 Task: Add Attachment from "Attach a link" to Card Card0000000156 in Board Board0000000039 in Workspace WS0000000013 in Trello. Add Cover Red to Card Card0000000156 in Board Board0000000039 in Workspace WS0000000013 in Trello. Add "Join Card" Button Button0000000156  to Card Card0000000156 in Board Board0000000039 in Workspace WS0000000013 in Trello. Add Description DS0000000156 to Card Card0000000156 in Board Board0000000039 in Workspace WS0000000013 in Trello. Add Comment CM0000000156 to Card Card0000000156 in Board Board0000000039 in Workspace WS0000000013 in Trello
Action: Mouse moved to (712, 328)
Screenshot: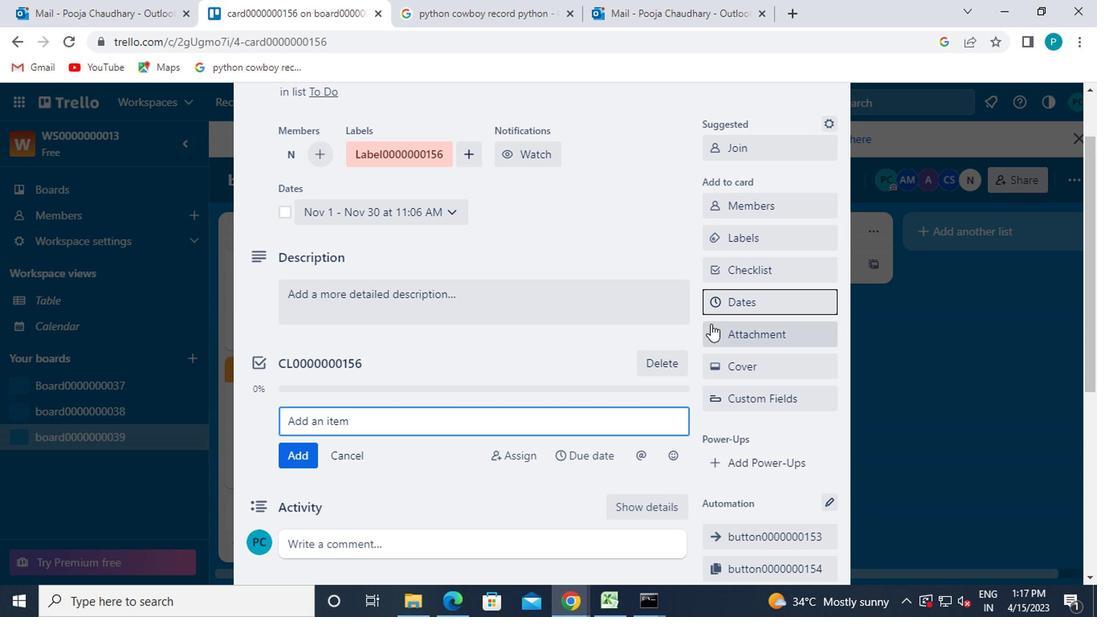 
Action: Mouse pressed left at (712, 328)
Screenshot: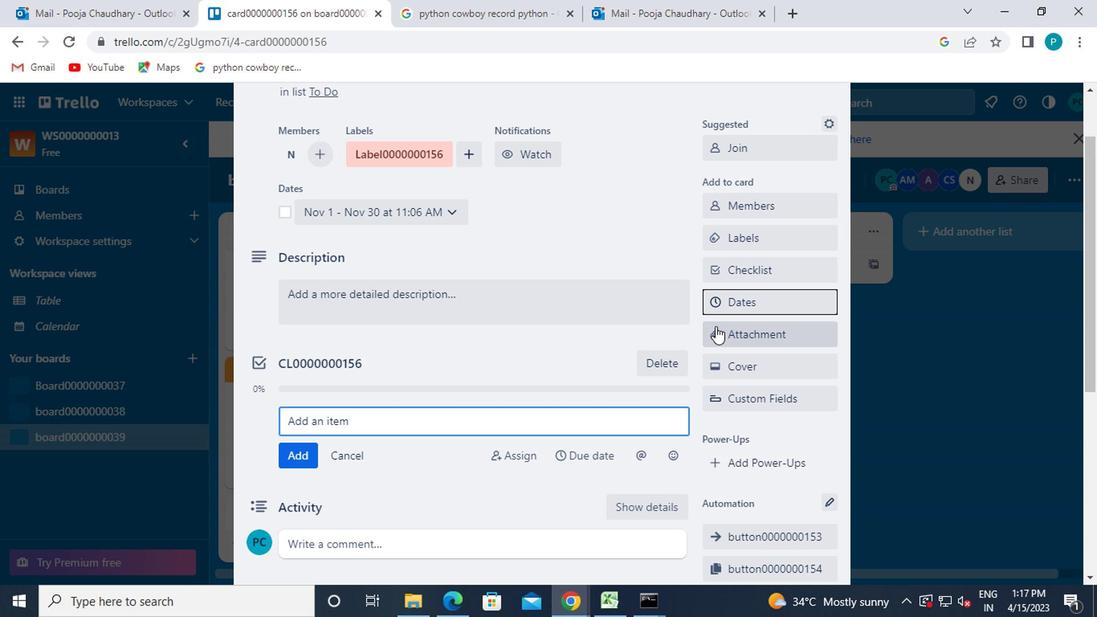 
Action: Mouse moved to (517, 16)
Screenshot: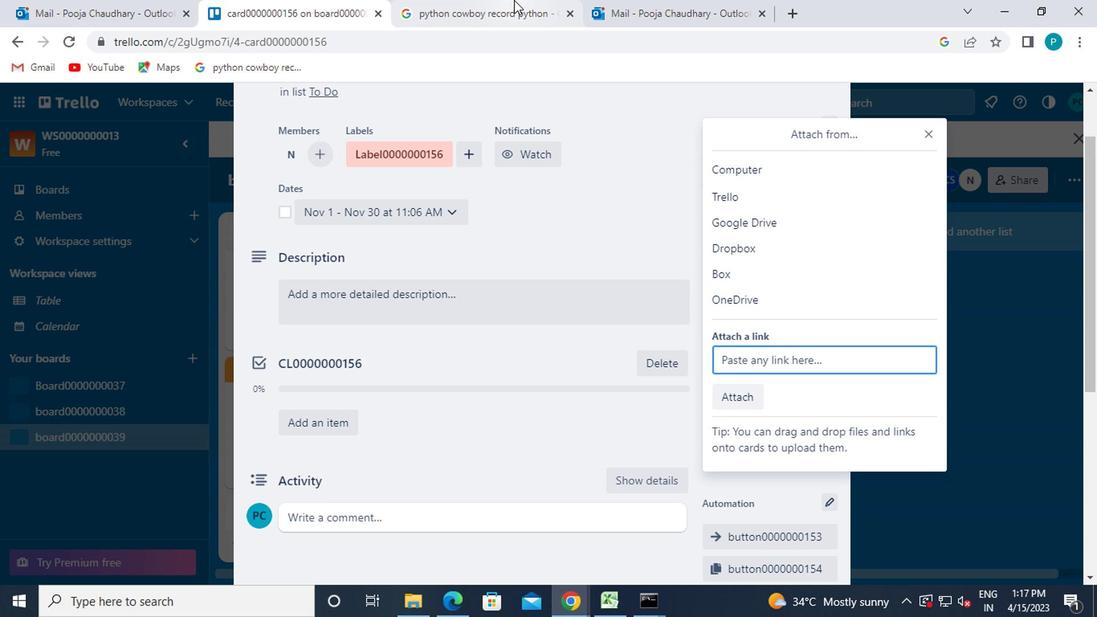
Action: Mouse pressed left at (517, 16)
Screenshot: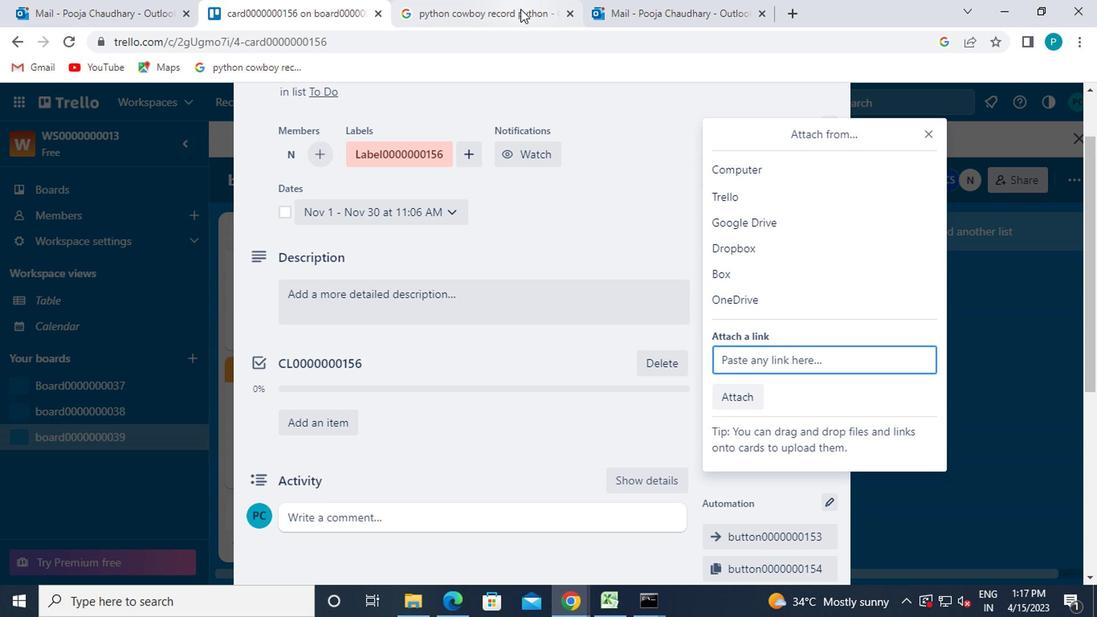 
Action: Mouse moved to (510, 28)
Screenshot: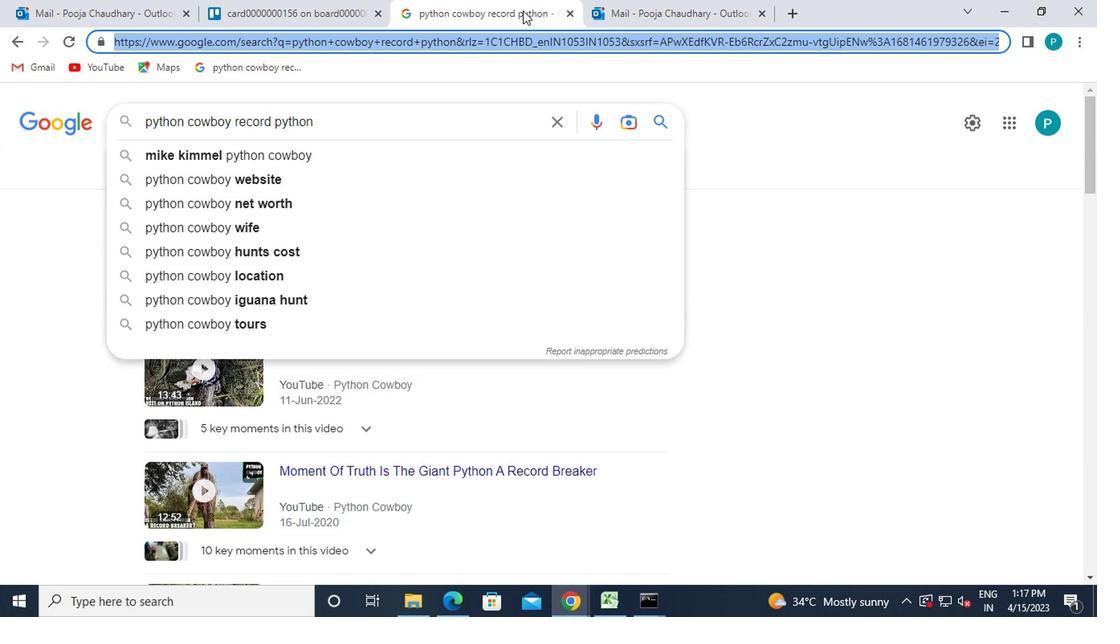 
Action: Key pressed ctrl+C
Screenshot: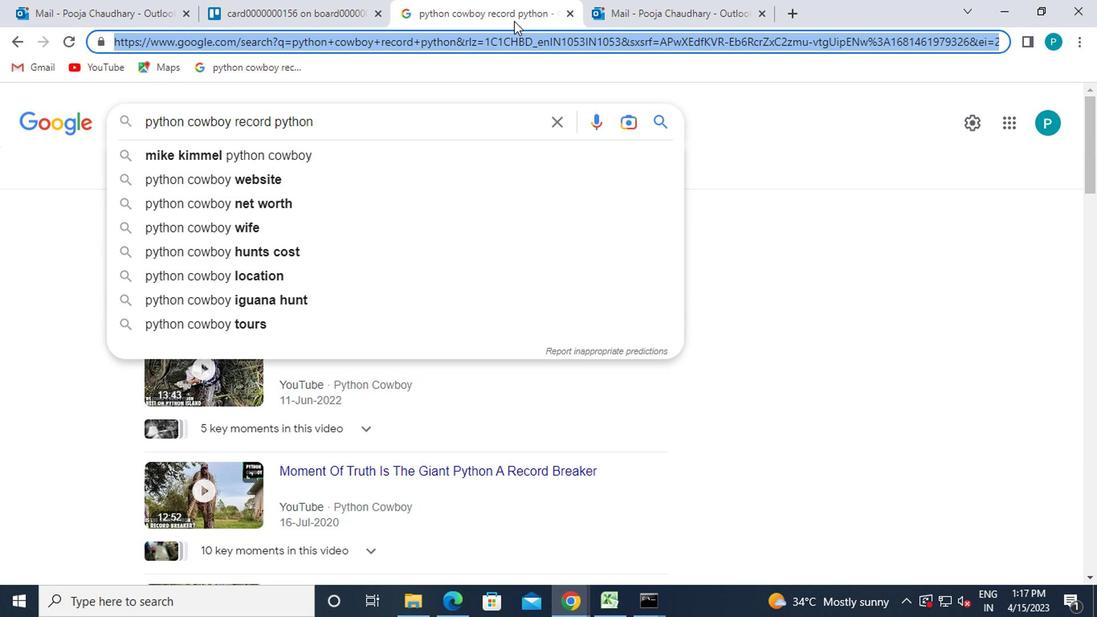 
Action: Mouse moved to (313, 20)
Screenshot: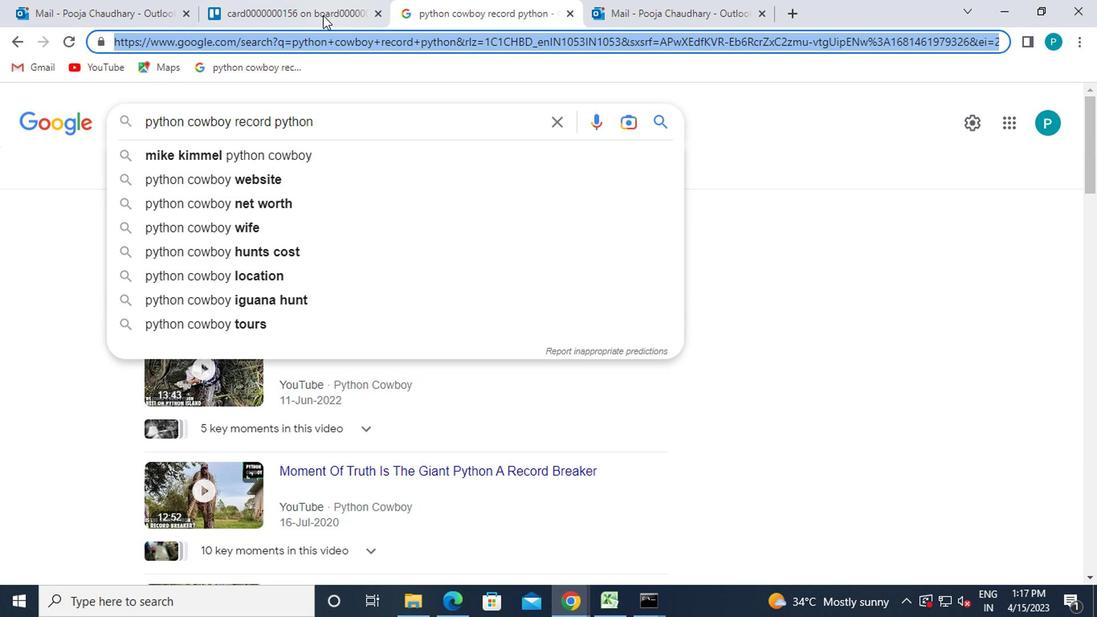 
Action: Mouse pressed left at (313, 20)
Screenshot: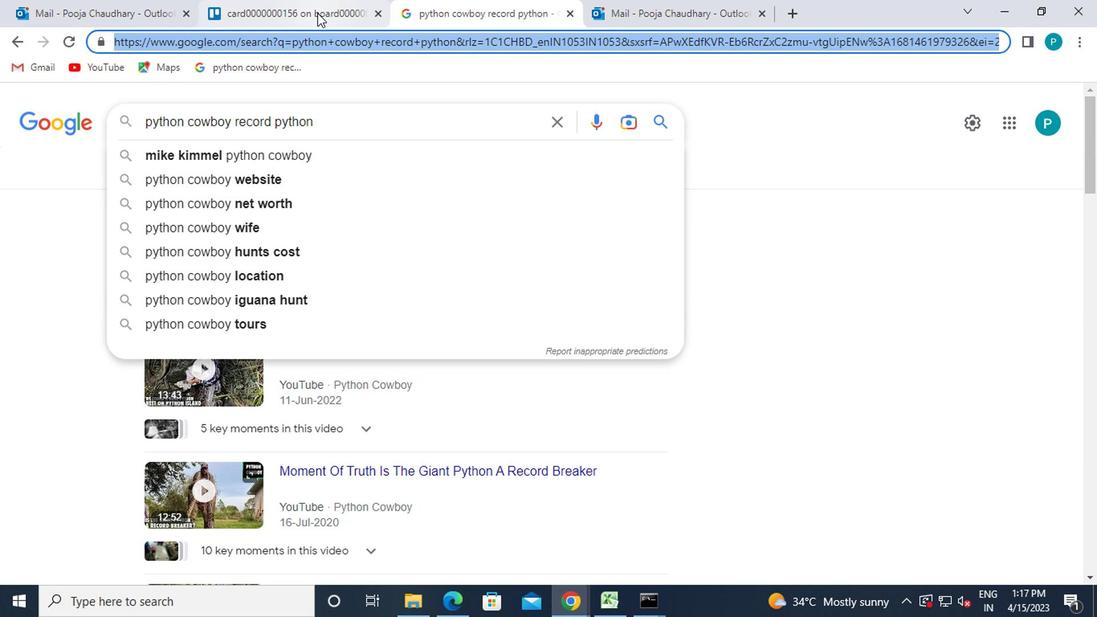 
Action: Mouse moved to (788, 362)
Screenshot: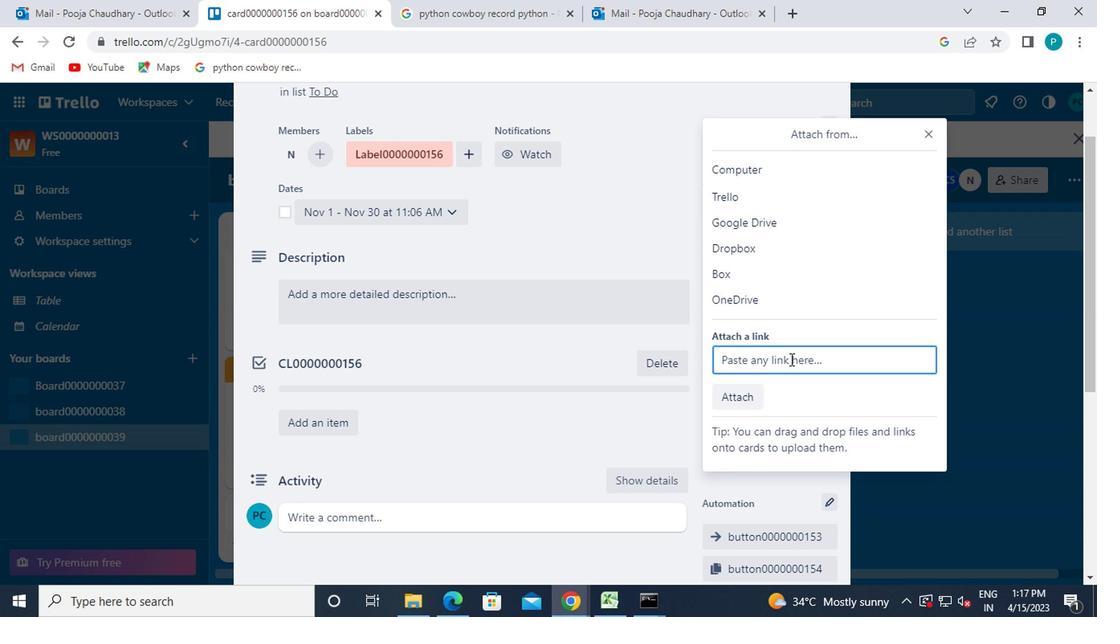 
Action: Mouse pressed left at (788, 362)
Screenshot: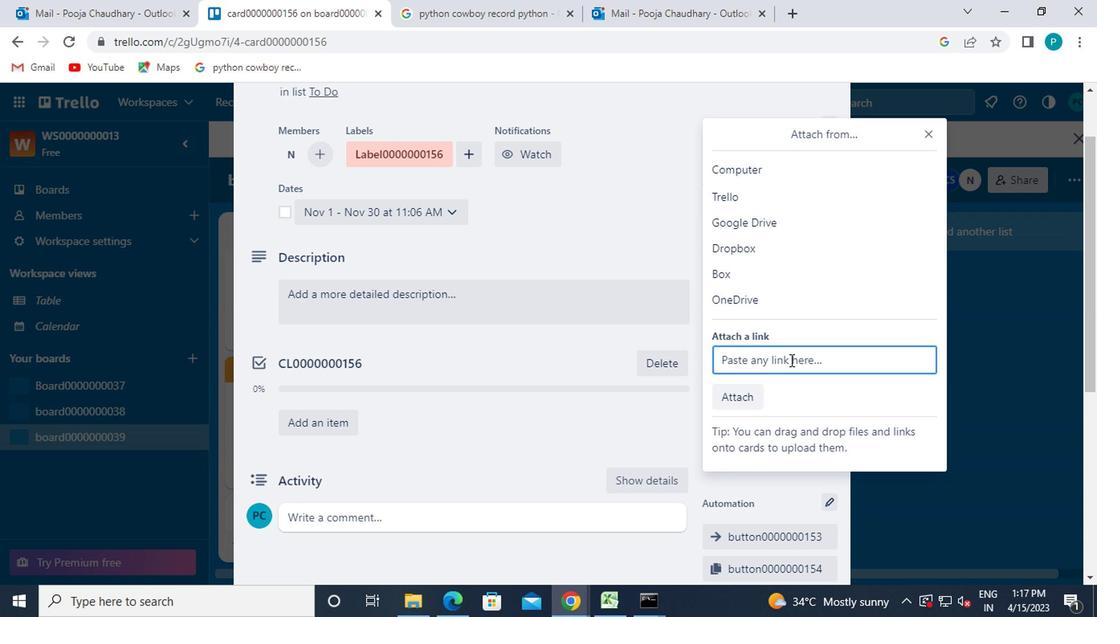 
Action: Mouse moved to (788, 362)
Screenshot: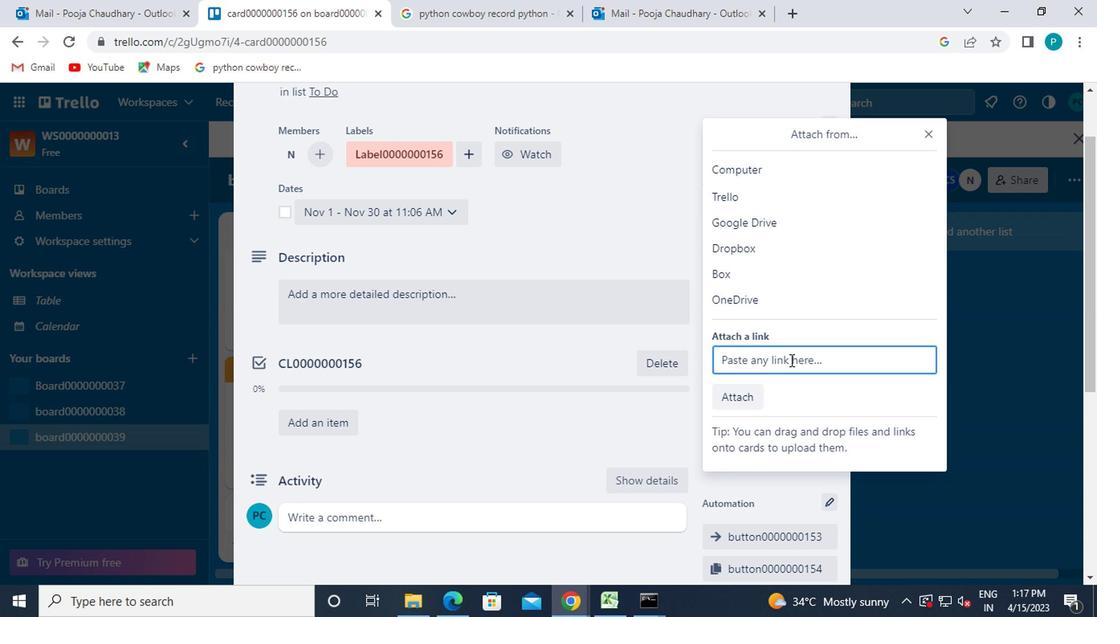 
Action: Key pressed ctrl+V
Screenshot: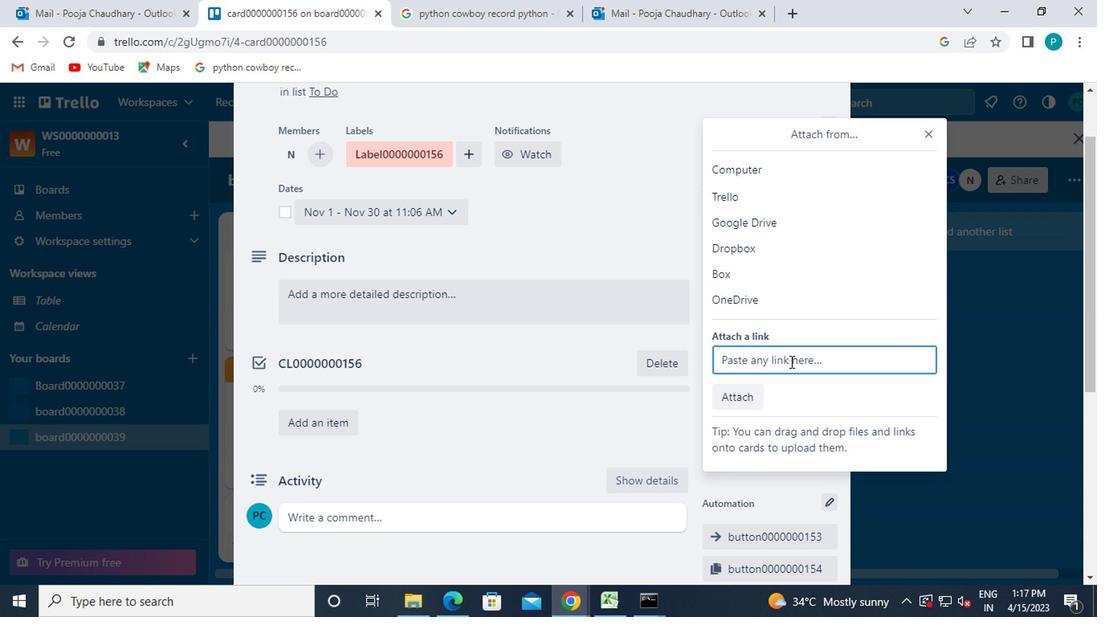 
Action: Mouse moved to (755, 455)
Screenshot: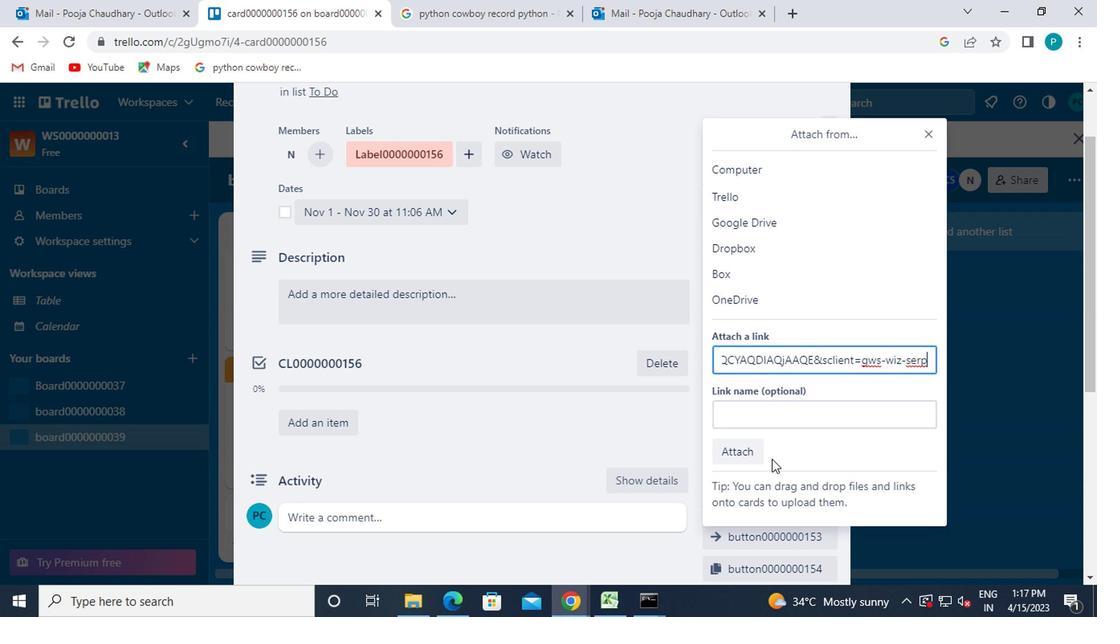 
Action: Mouse pressed left at (755, 455)
Screenshot: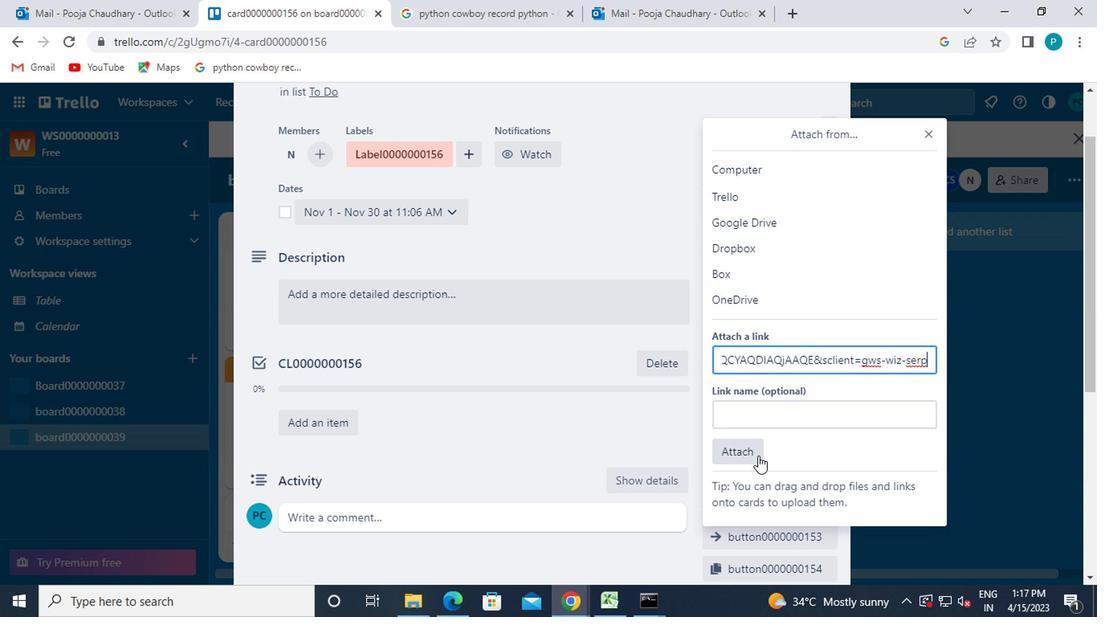 
Action: Mouse moved to (756, 370)
Screenshot: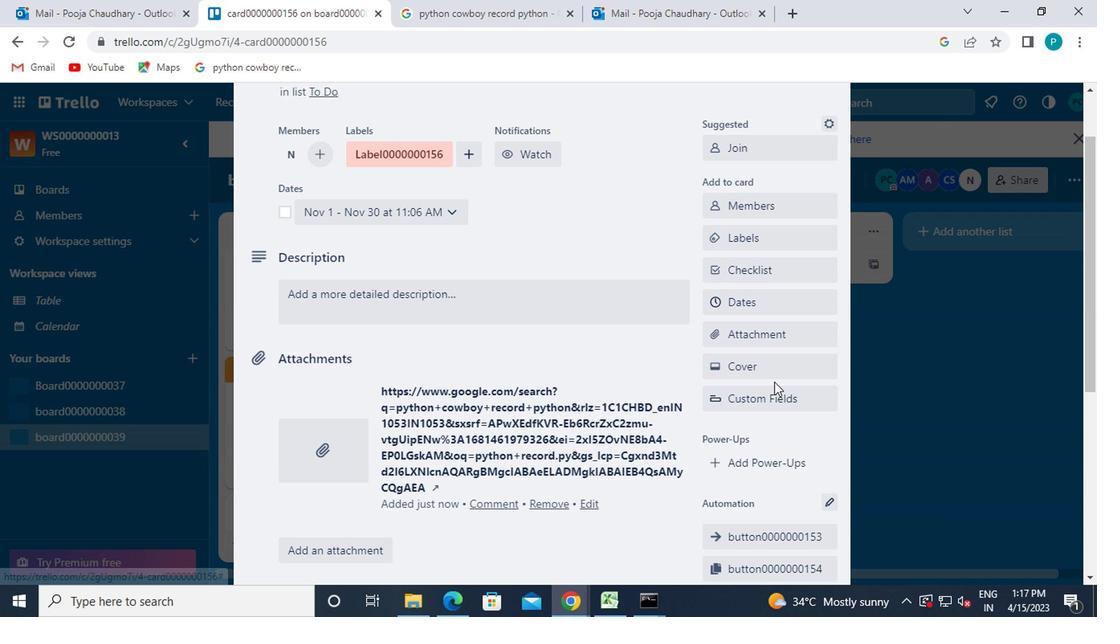 
Action: Mouse pressed left at (756, 370)
Screenshot: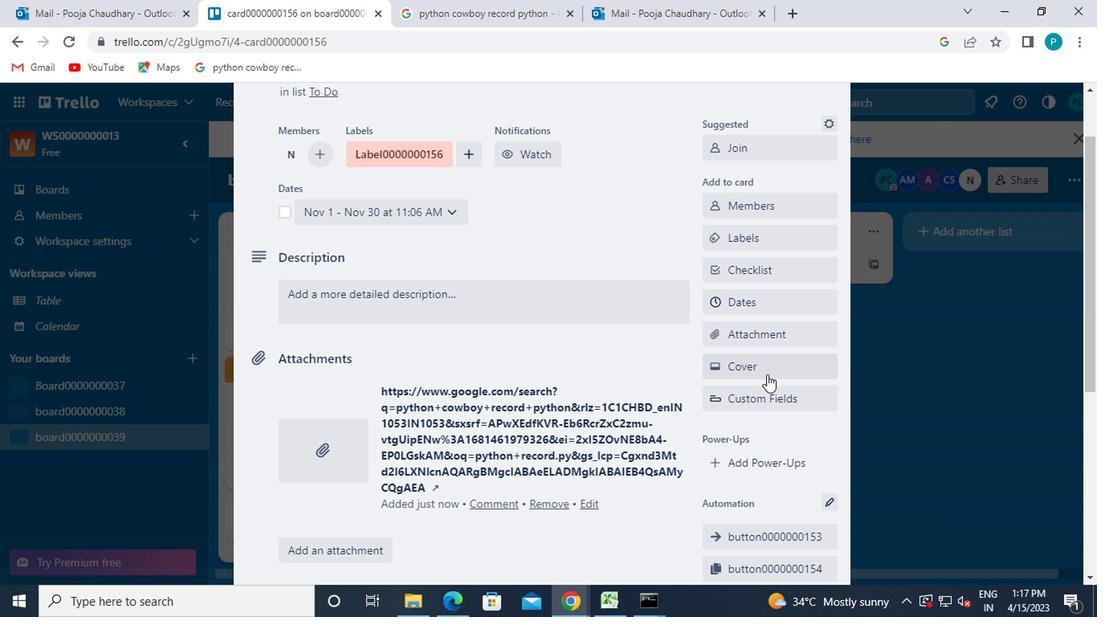 
Action: Mouse moved to (850, 284)
Screenshot: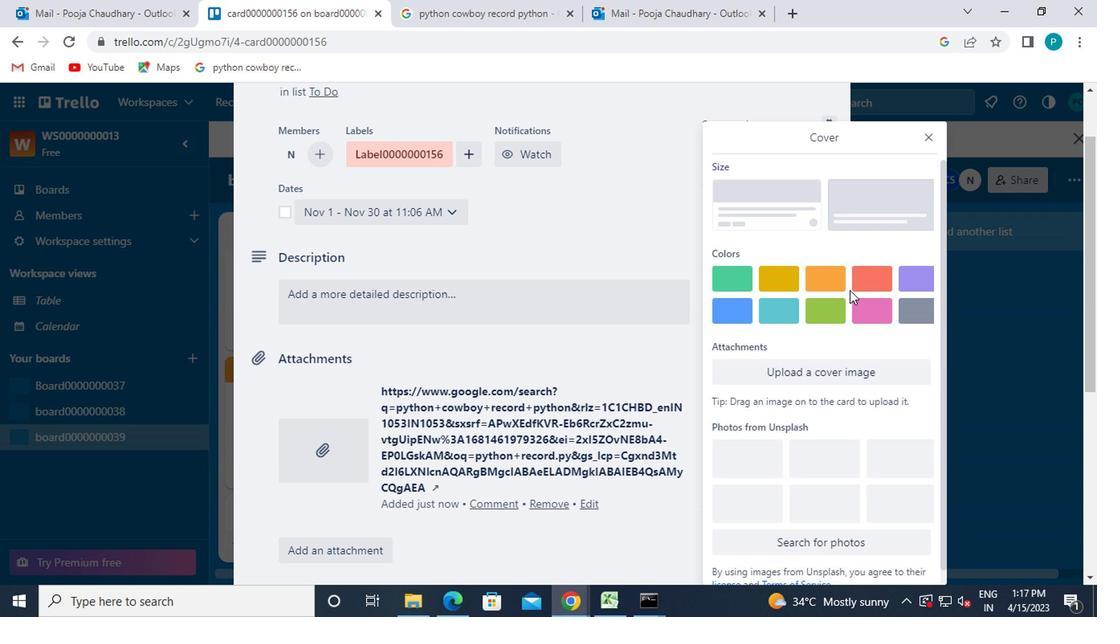 
Action: Mouse pressed left at (850, 284)
Screenshot: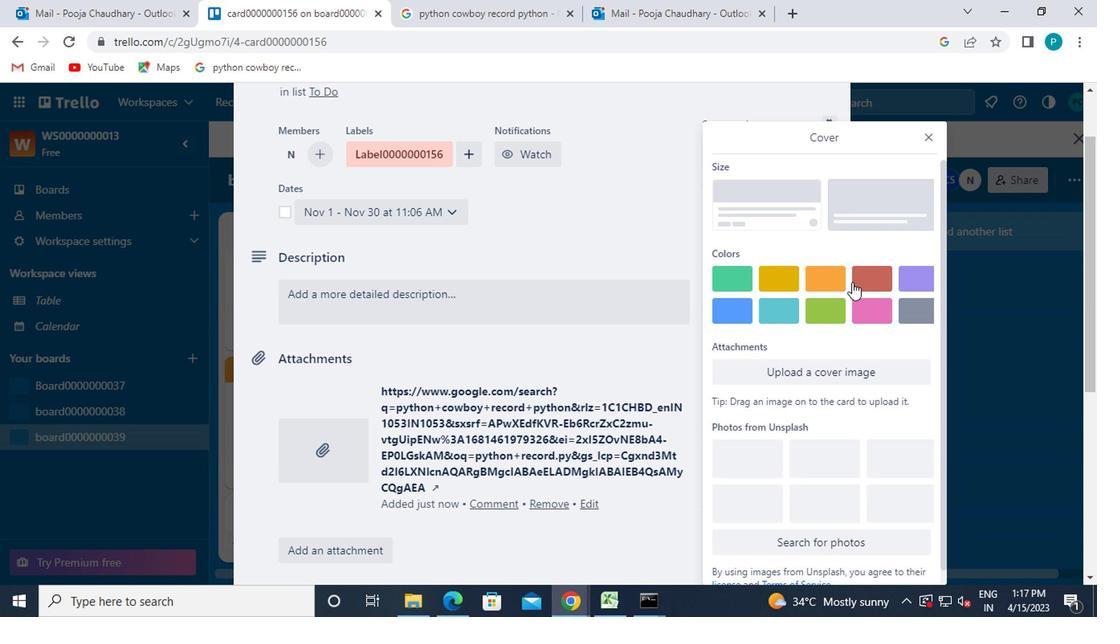 
Action: Mouse moved to (923, 143)
Screenshot: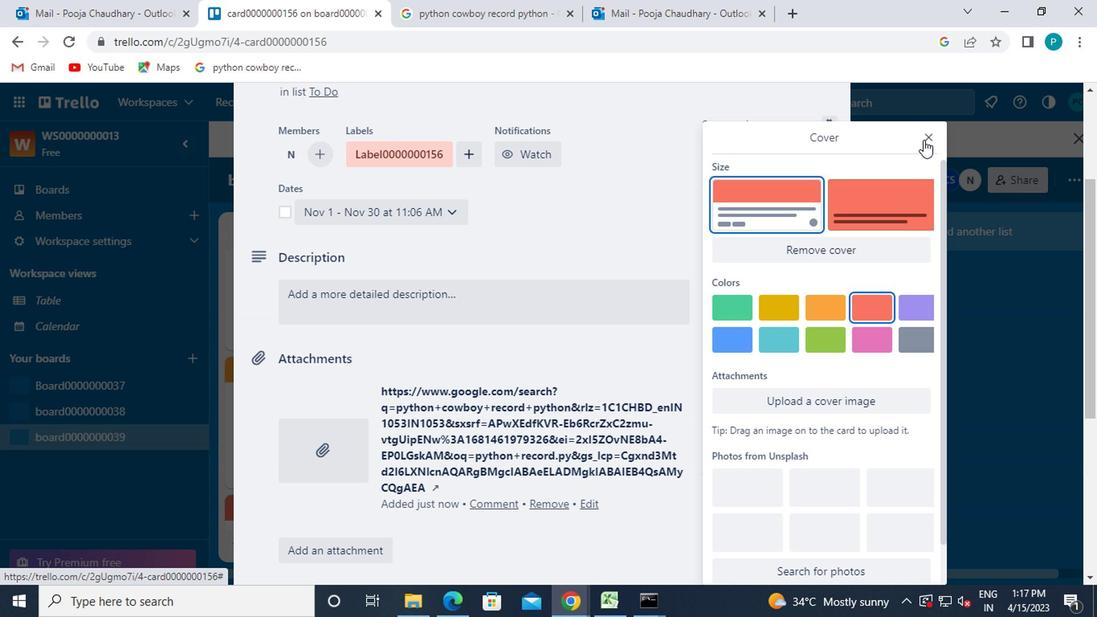 
Action: Mouse pressed left at (923, 143)
Screenshot: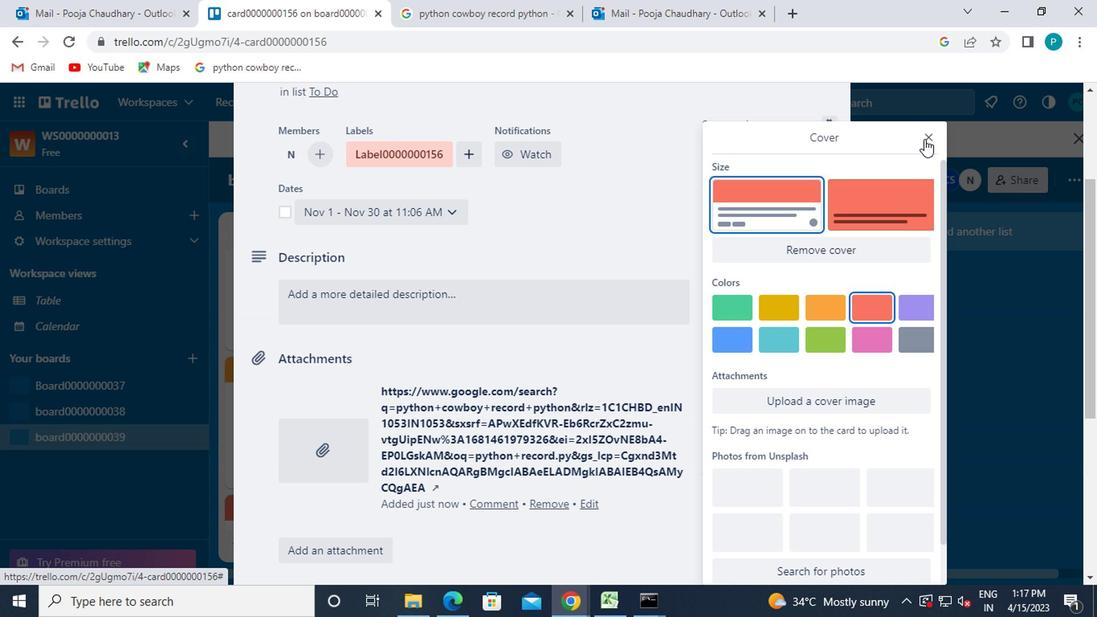 
Action: Mouse moved to (770, 460)
Screenshot: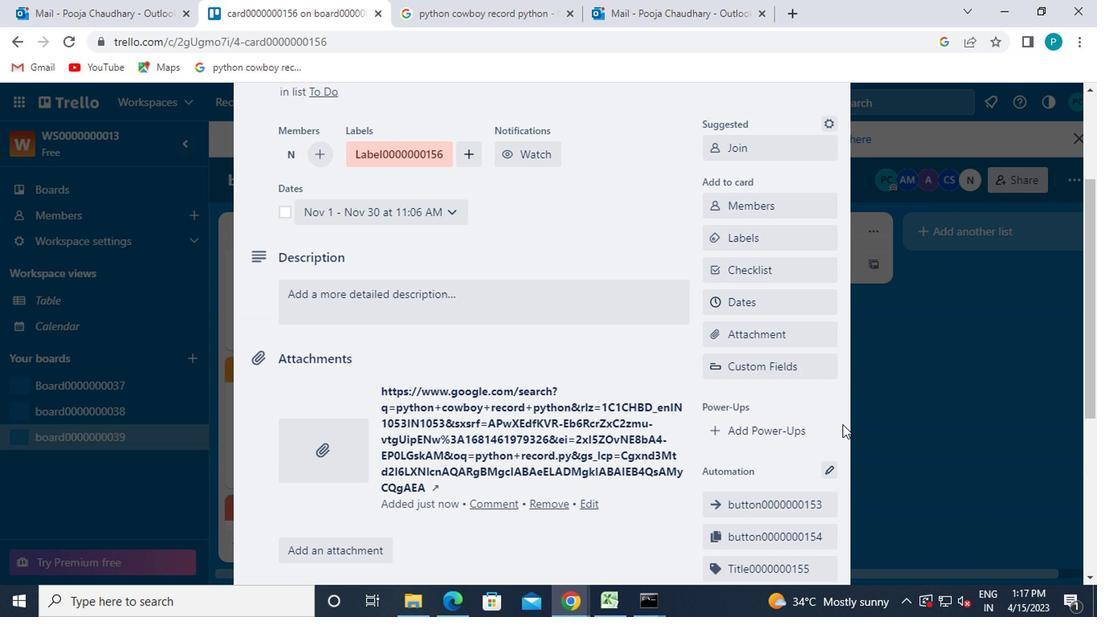 
Action: Mouse scrolled (770, 459) with delta (0, 0)
Screenshot: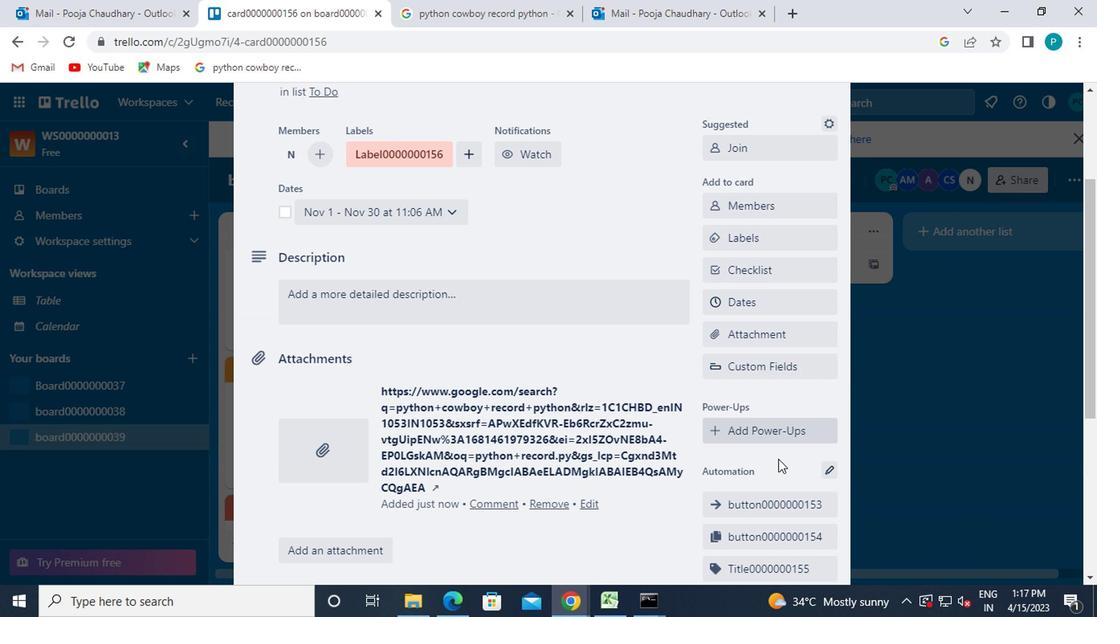 
Action: Mouse moved to (769, 474)
Screenshot: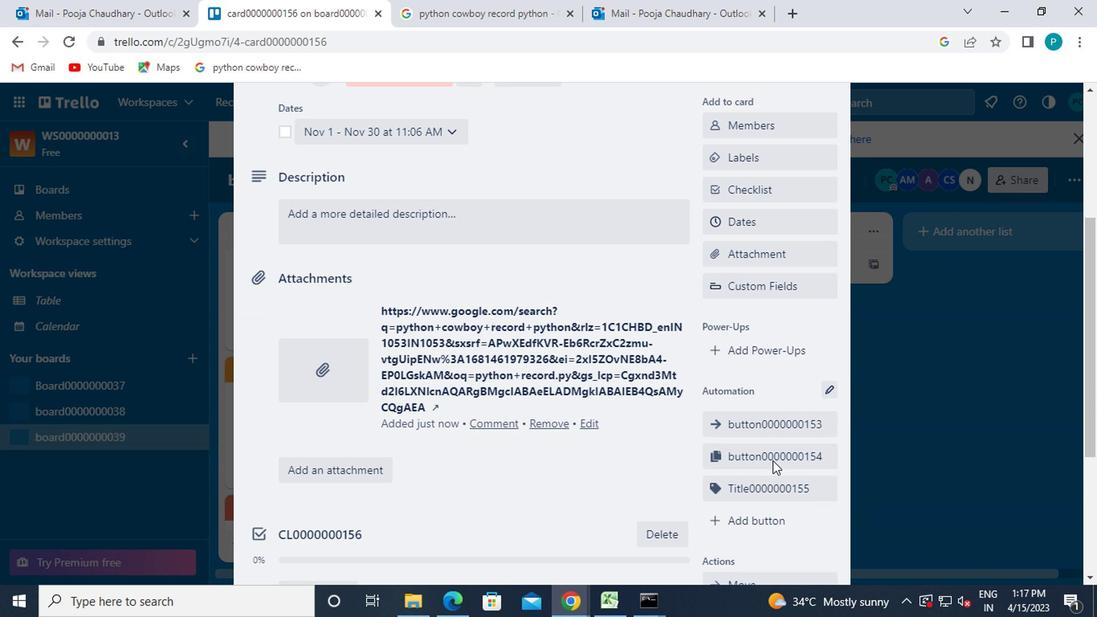 
Action: Mouse scrolled (769, 473) with delta (0, -1)
Screenshot: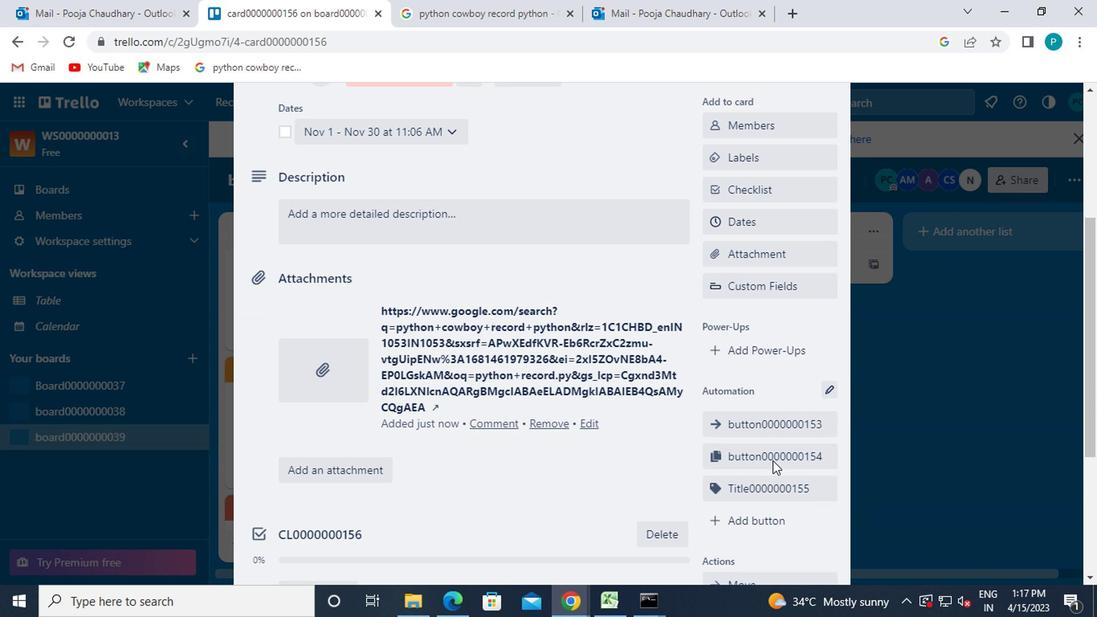 
Action: Mouse moved to (750, 431)
Screenshot: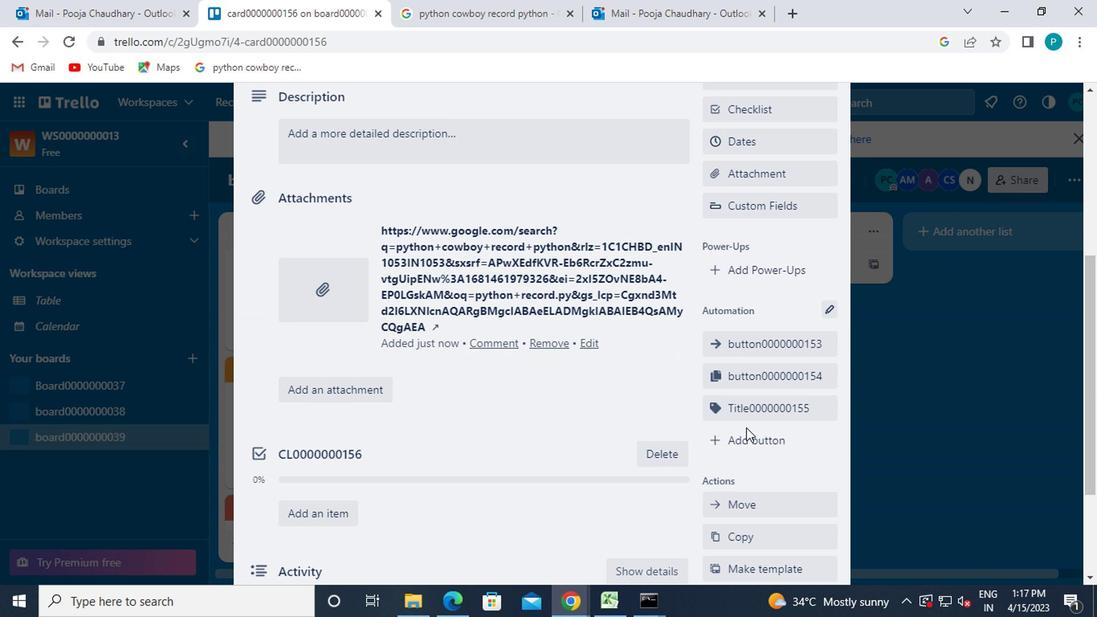 
Action: Mouse pressed left at (750, 431)
Screenshot: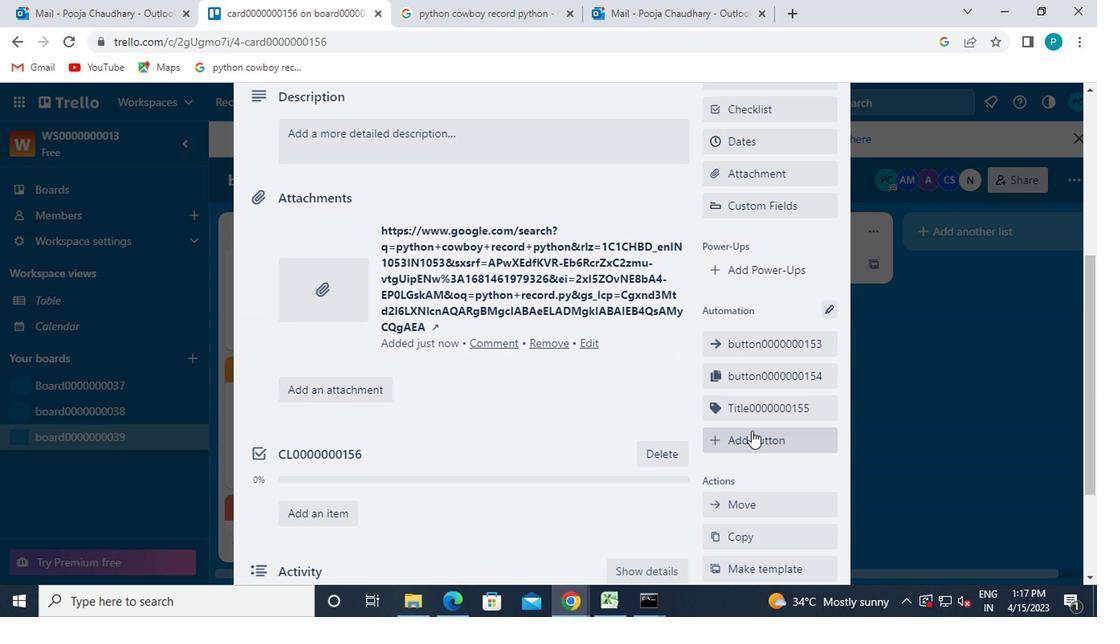 
Action: Mouse moved to (749, 315)
Screenshot: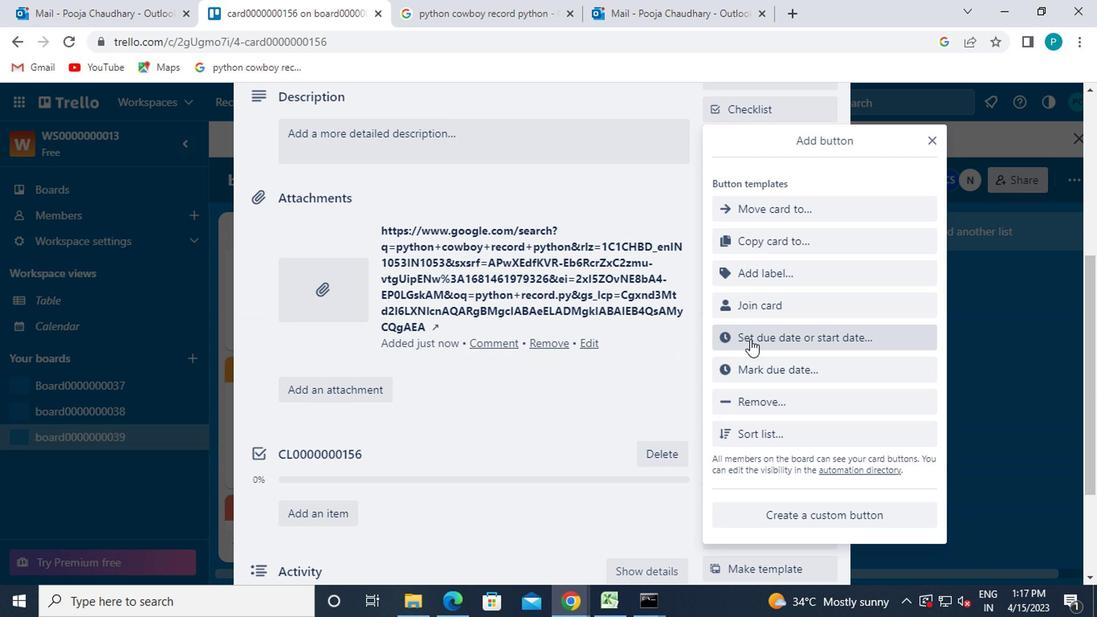
Action: Mouse pressed left at (749, 315)
Screenshot: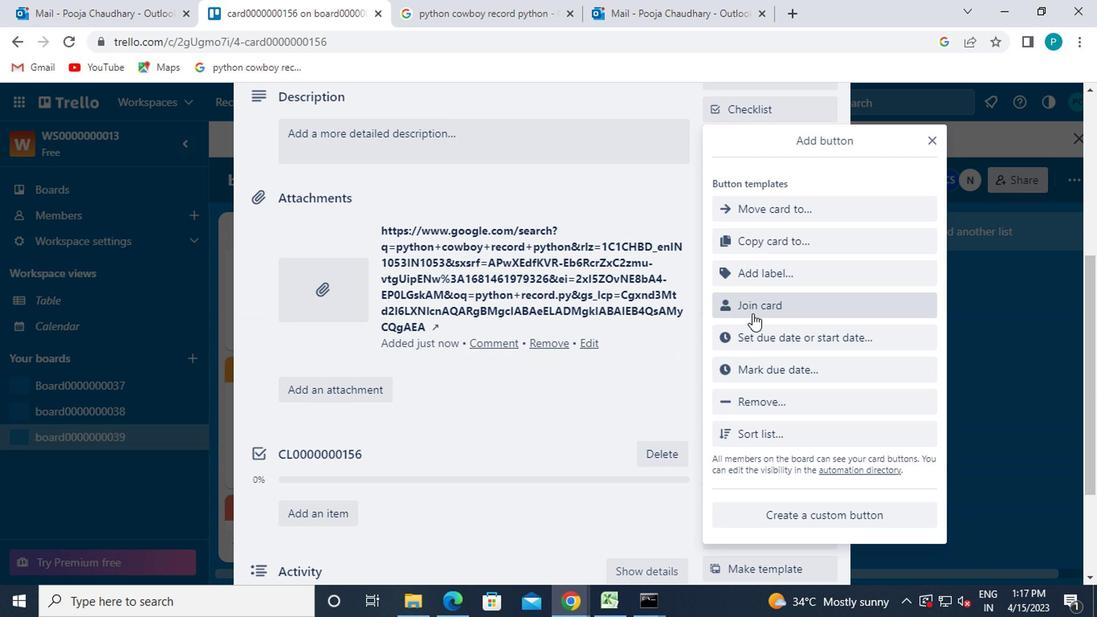 
Action: Mouse moved to (749, 314)
Screenshot: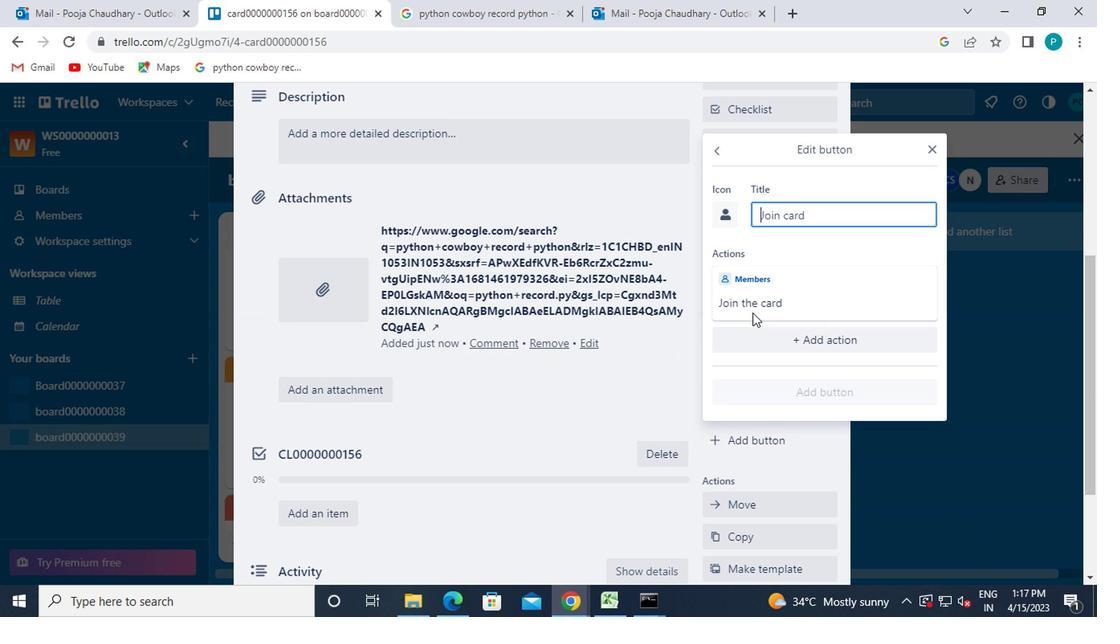 
Action: Key pressed button0000000156
Screenshot: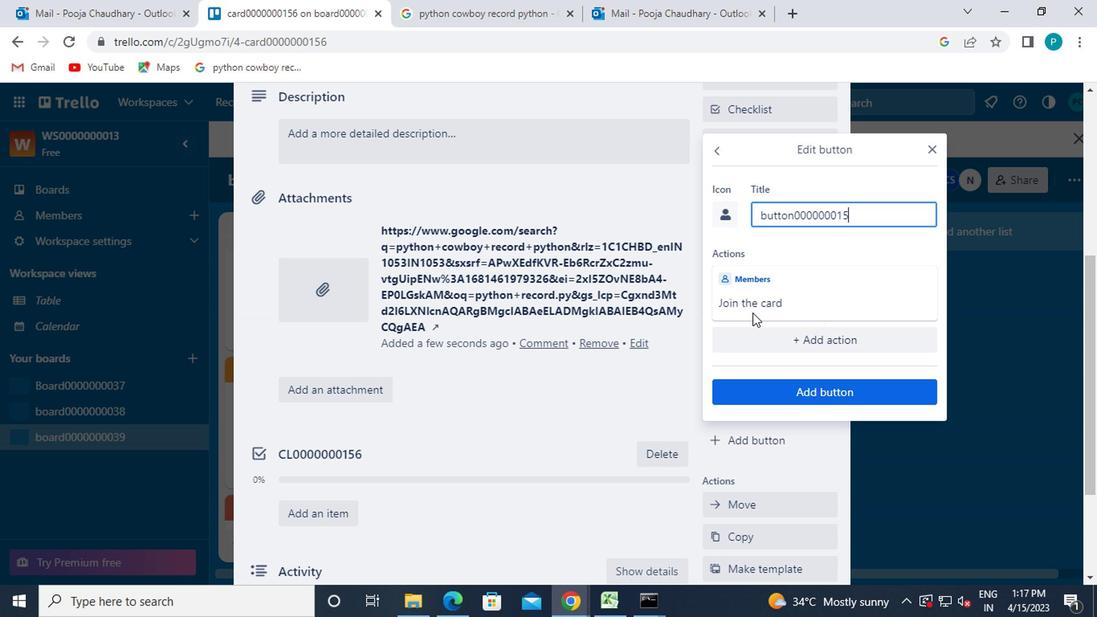 
Action: Mouse moved to (741, 393)
Screenshot: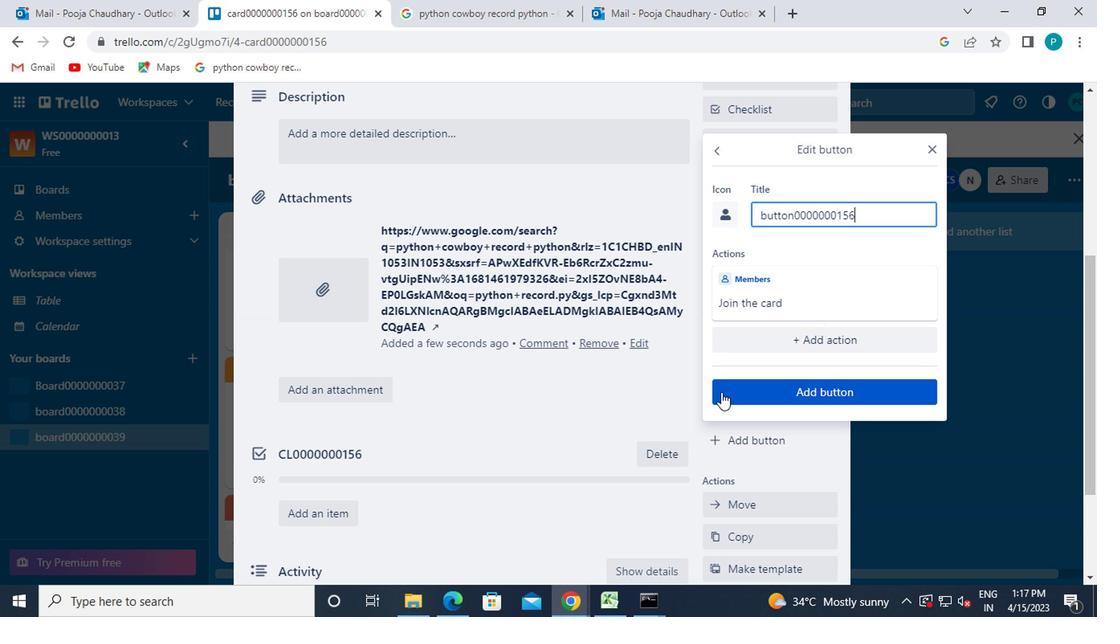 
Action: Mouse pressed left at (741, 393)
Screenshot: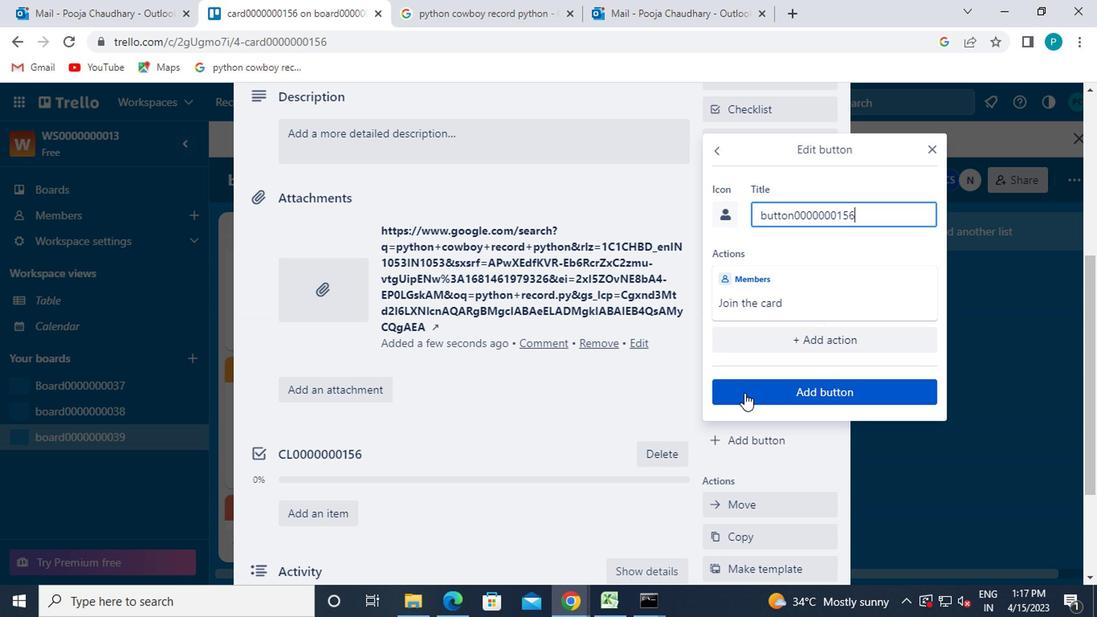 
Action: Mouse moved to (568, 381)
Screenshot: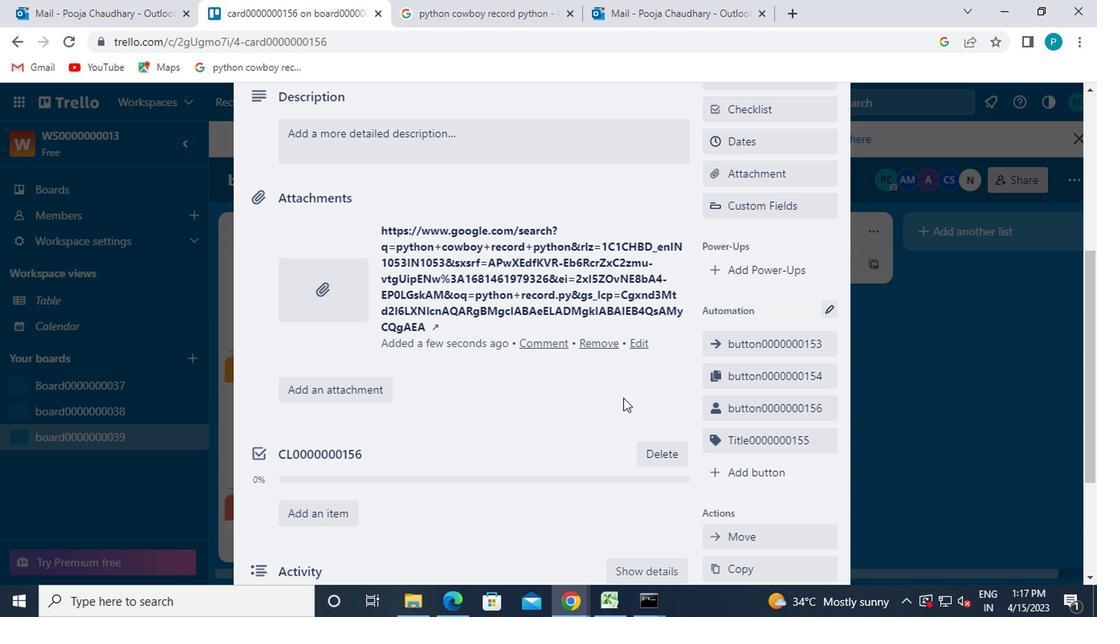 
Action: Mouse scrolled (568, 382) with delta (0, 1)
Screenshot: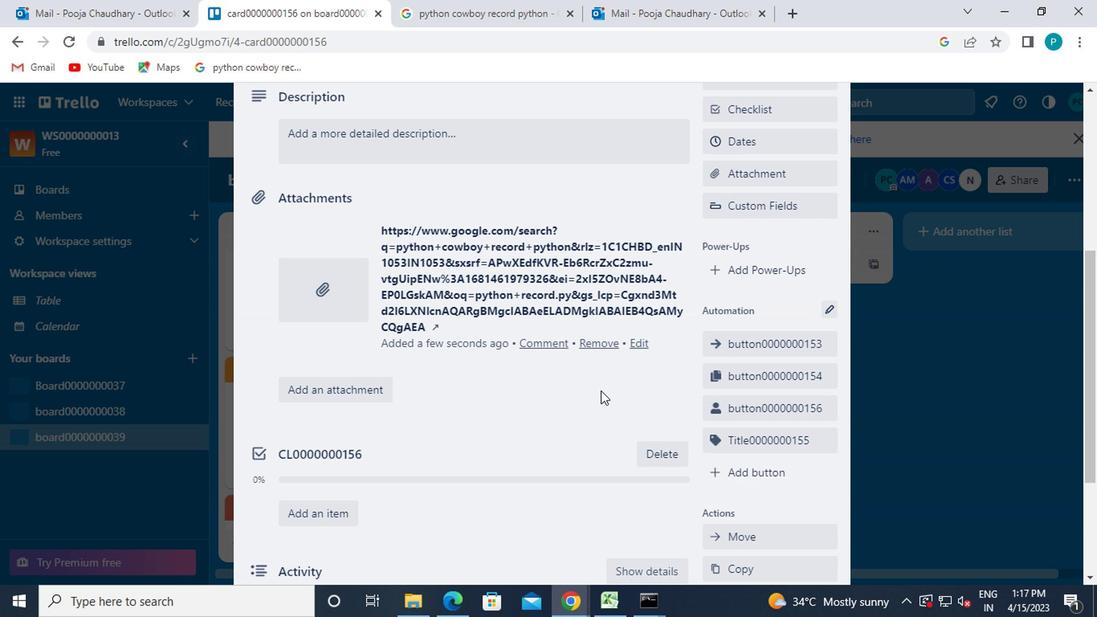 
Action: Mouse moved to (568, 381)
Screenshot: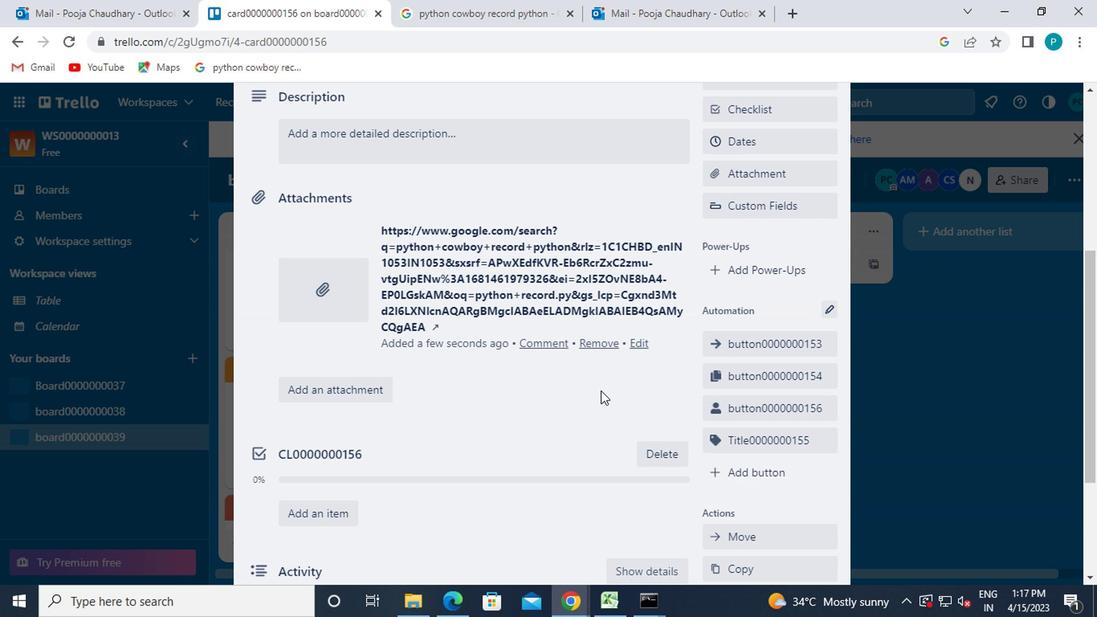 
Action: Mouse scrolled (568, 382) with delta (0, 1)
Screenshot: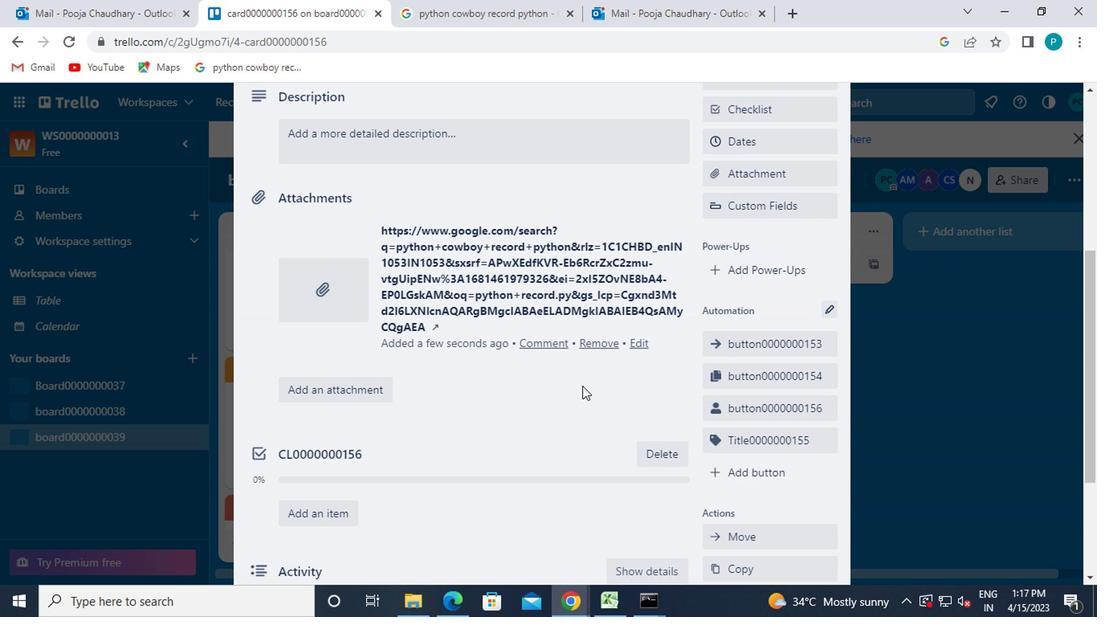 
Action: Mouse moved to (529, 368)
Screenshot: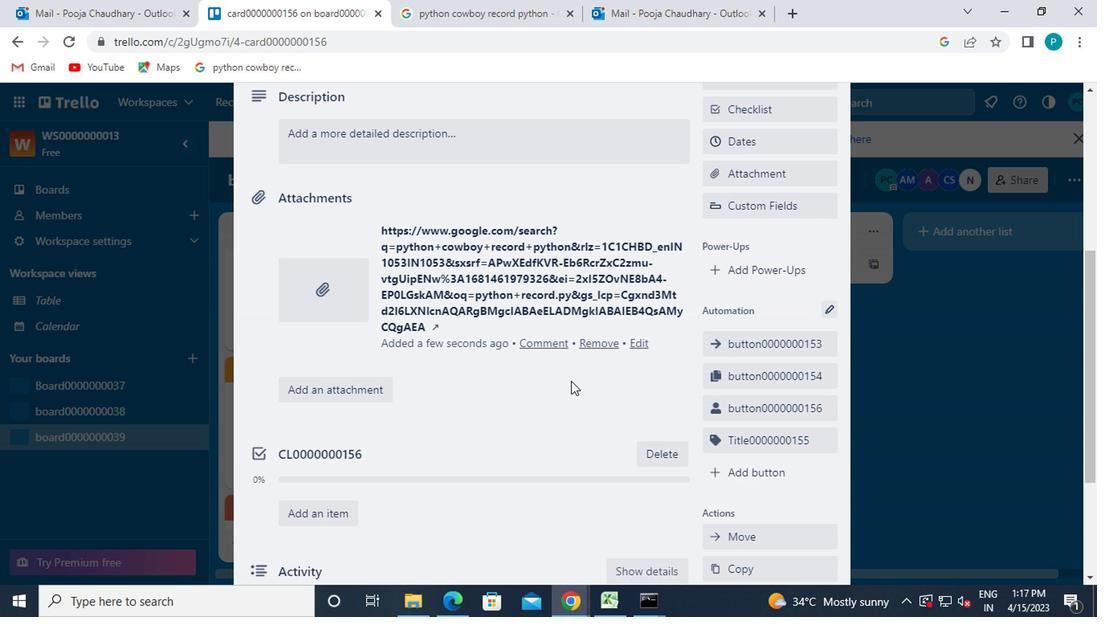 
Action: Mouse scrolled (529, 369) with delta (0, 0)
Screenshot: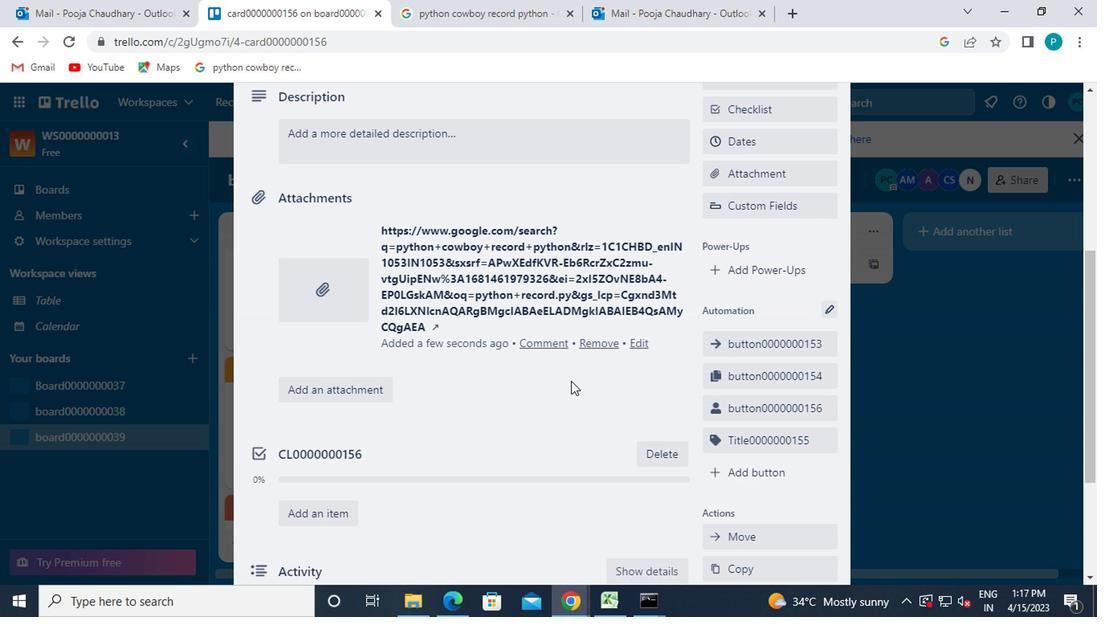 
Action: Mouse moved to (490, 377)
Screenshot: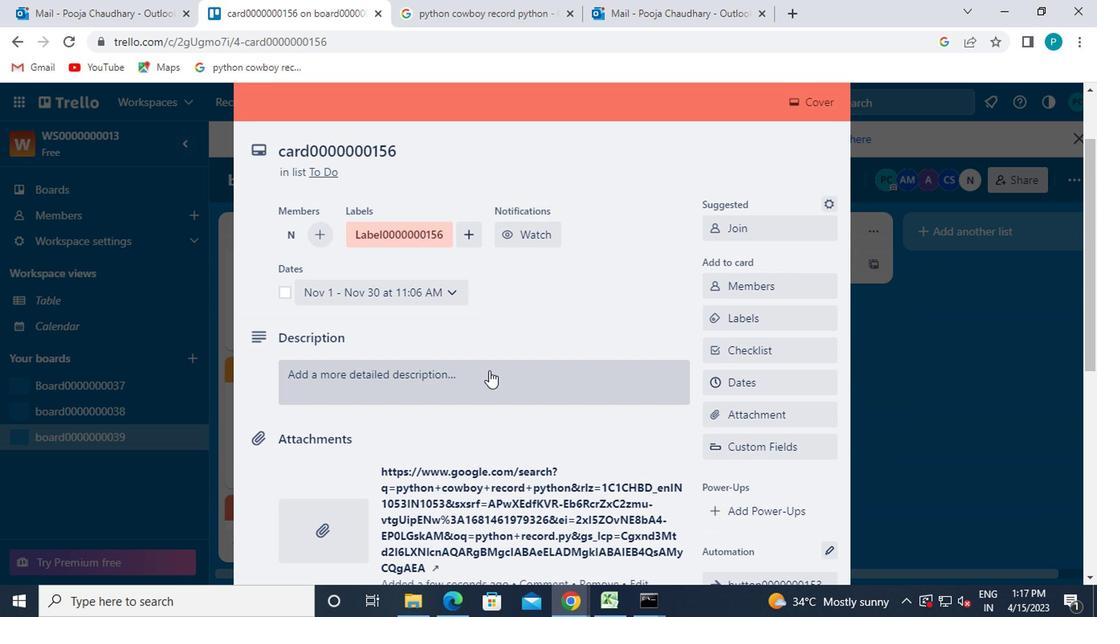 
Action: Mouse pressed left at (490, 377)
Screenshot: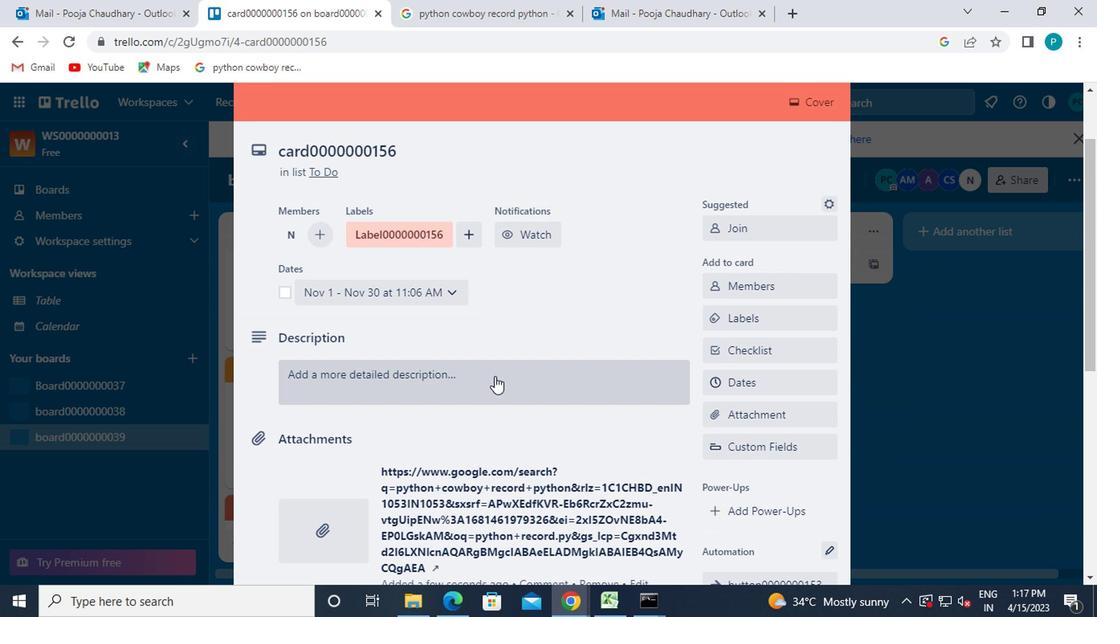 
Action: Key pressed <Key.caps_lock>ds0000000156
Screenshot: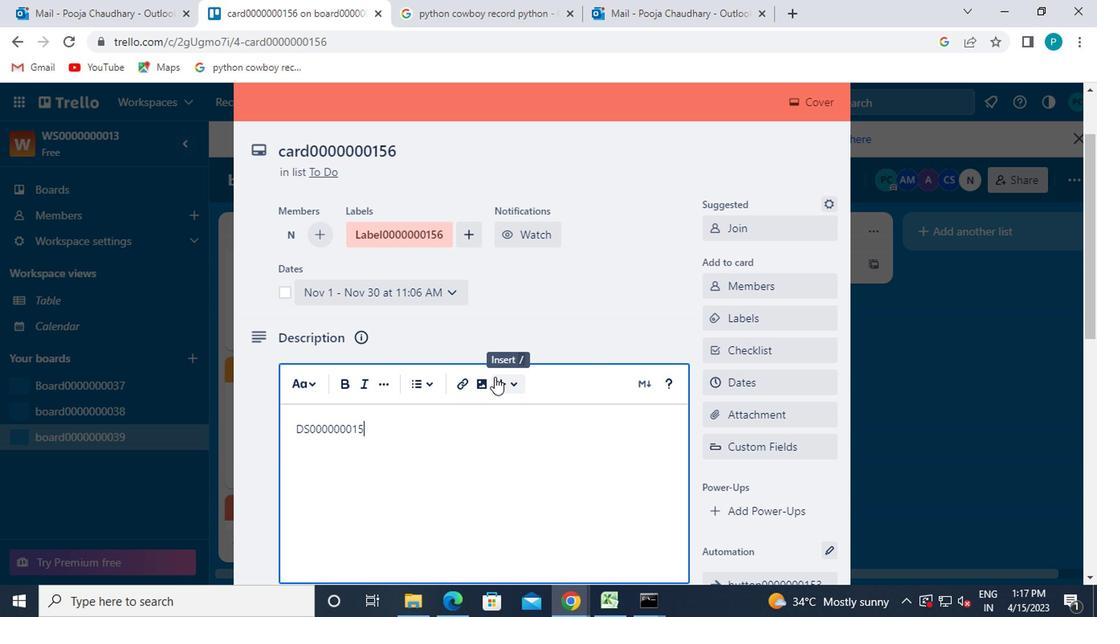 
Action: Mouse moved to (396, 468)
Screenshot: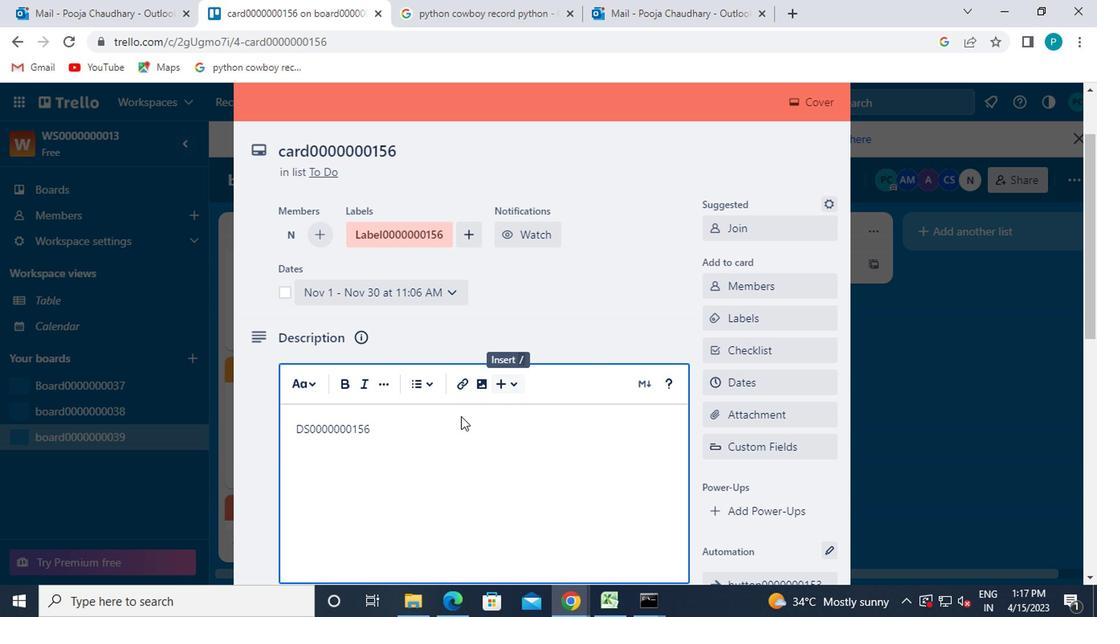 
Action: Mouse scrolled (396, 466) with delta (0, -1)
Screenshot: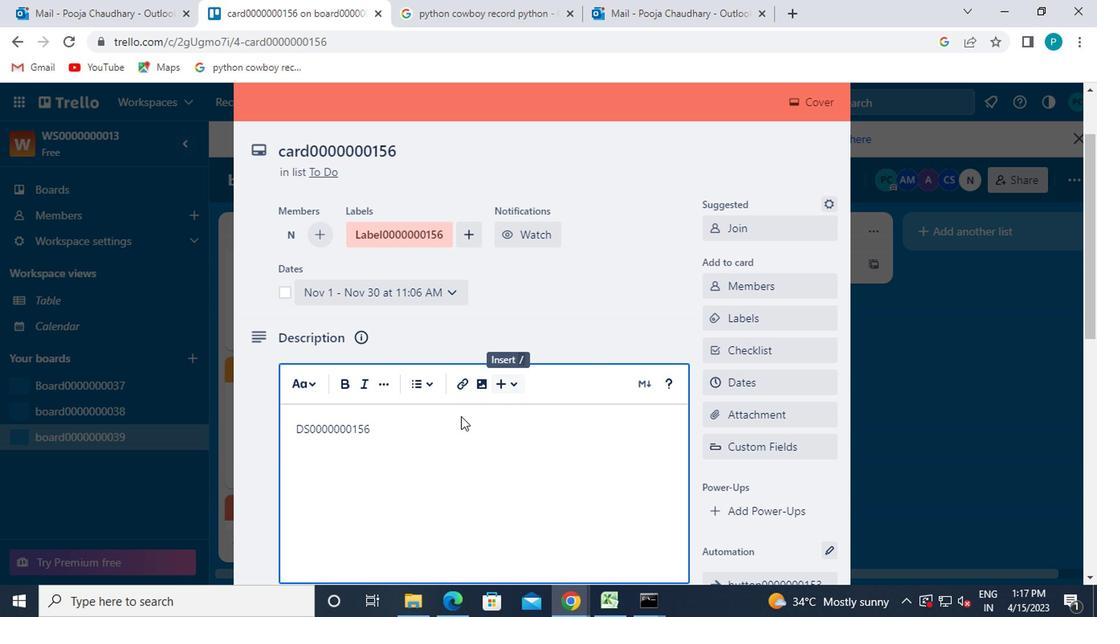 
Action: Mouse moved to (385, 477)
Screenshot: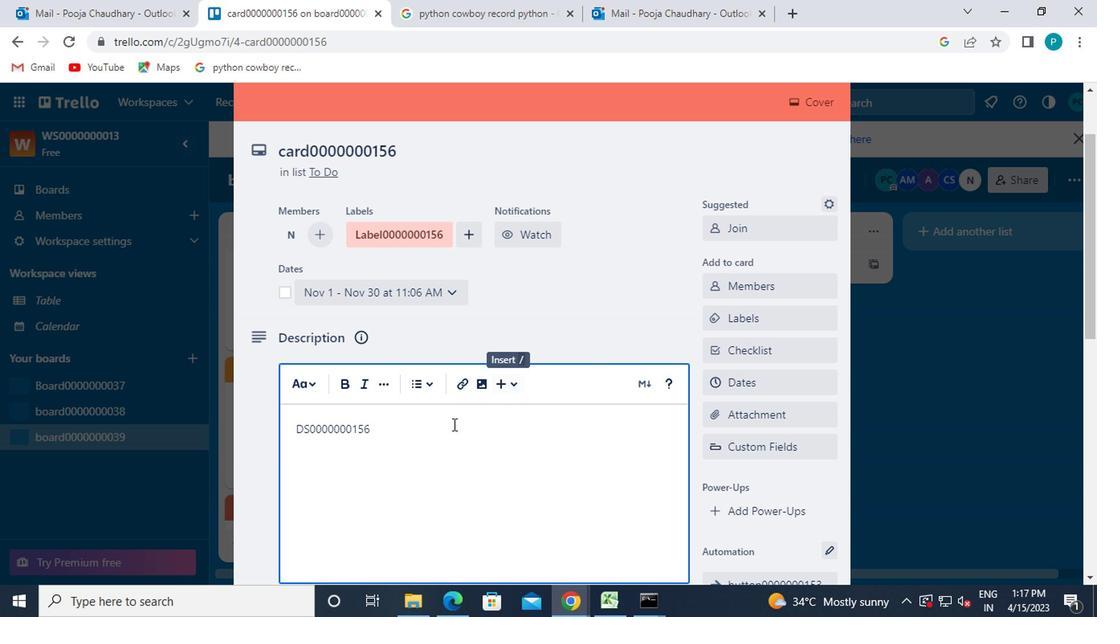 
Action: Mouse scrolled (385, 476) with delta (0, 0)
Screenshot: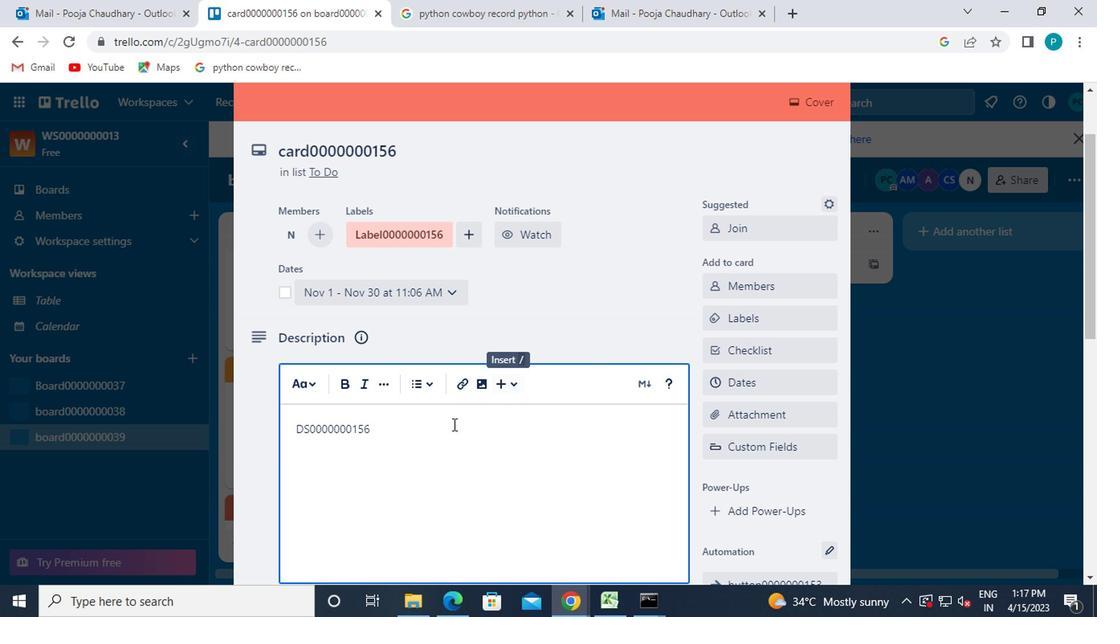 
Action: Mouse moved to (373, 483)
Screenshot: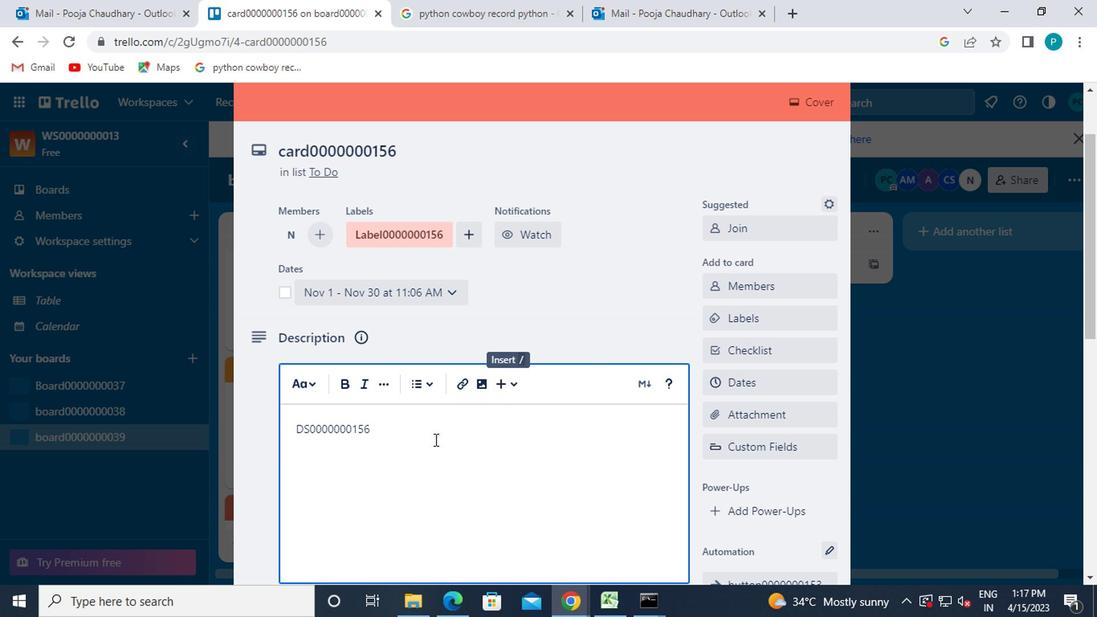 
Action: Mouse scrolled (373, 482) with delta (0, 0)
Screenshot: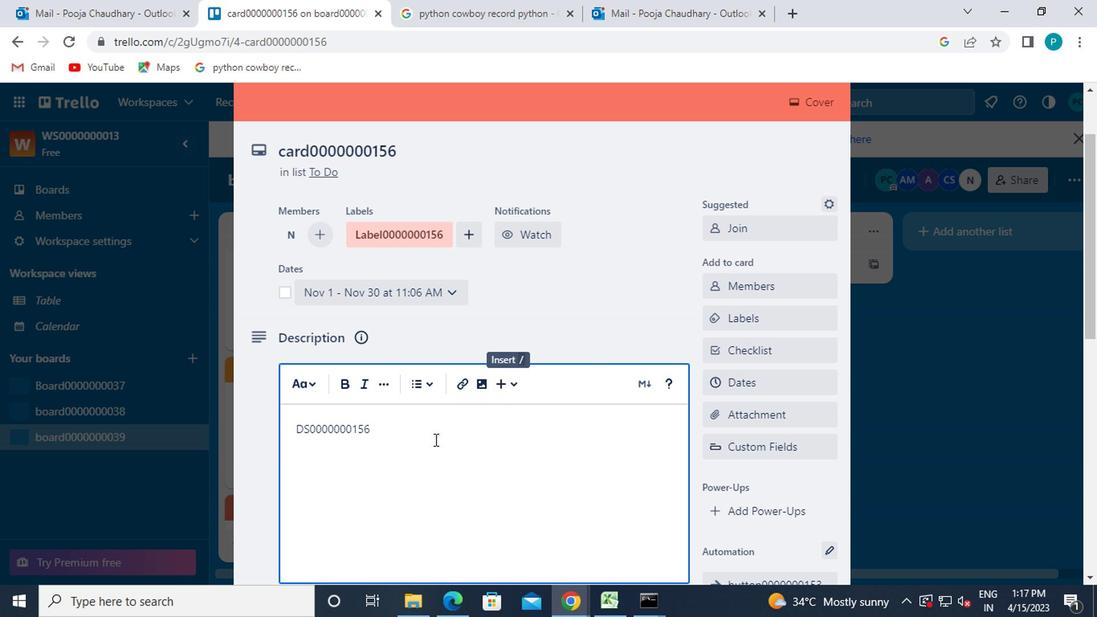 
Action: Mouse moved to (296, 366)
Screenshot: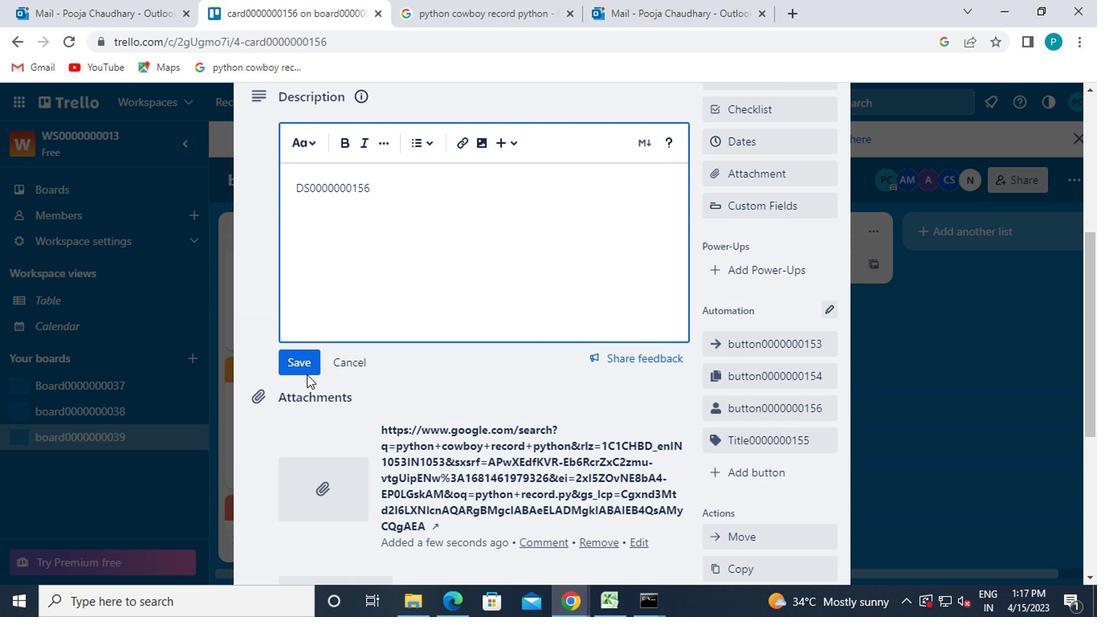 
Action: Mouse pressed left at (296, 366)
Screenshot: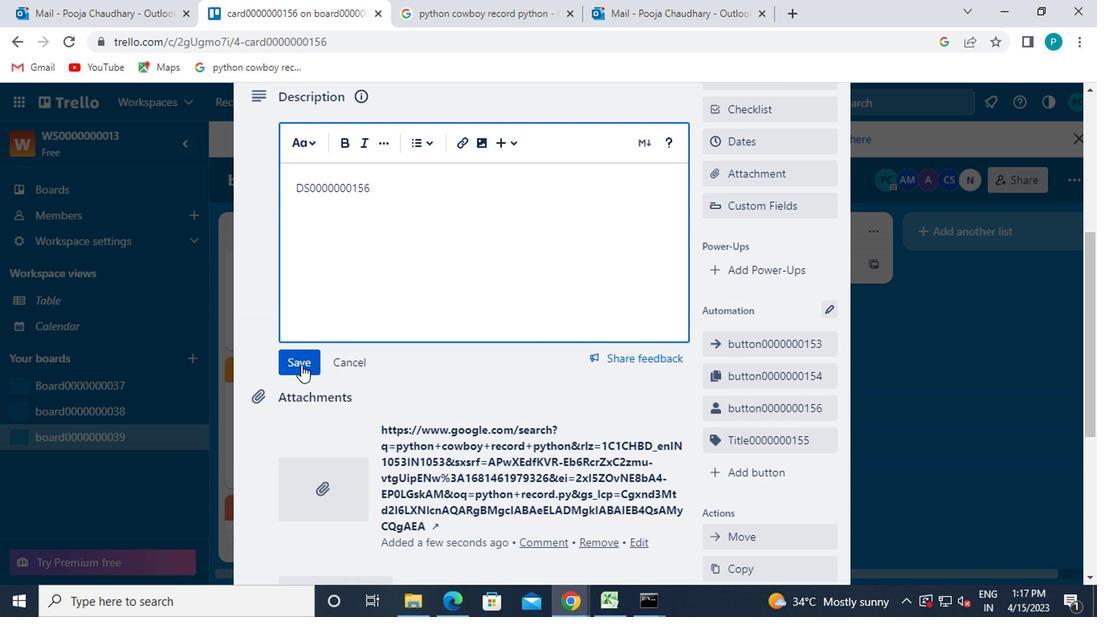 
Action: Mouse moved to (395, 445)
Screenshot: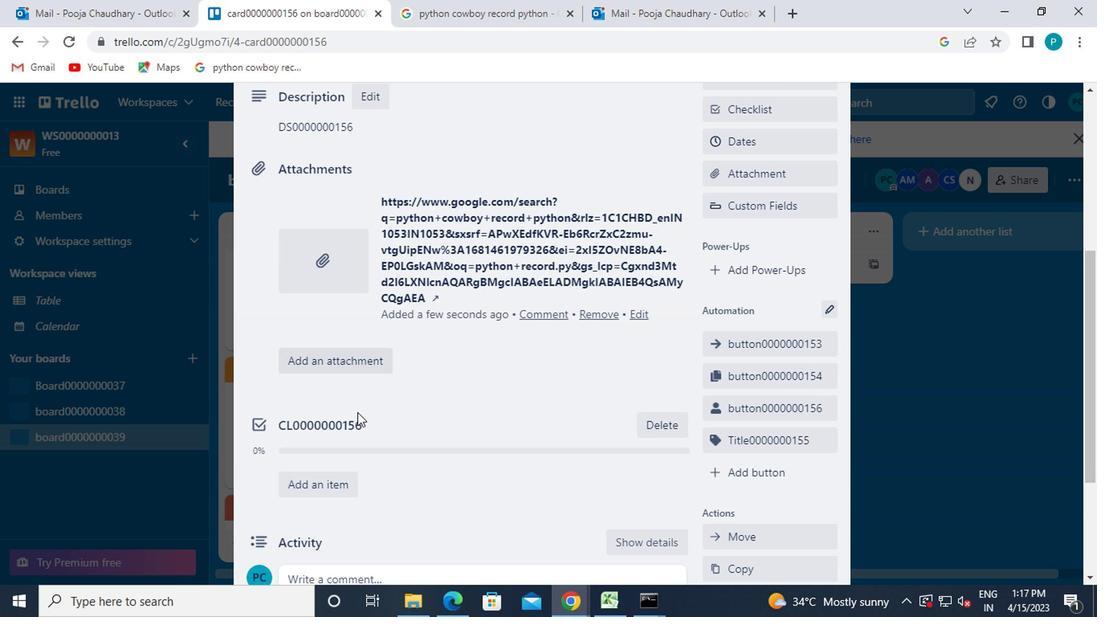 
Action: Mouse scrolled (395, 444) with delta (0, -1)
Screenshot: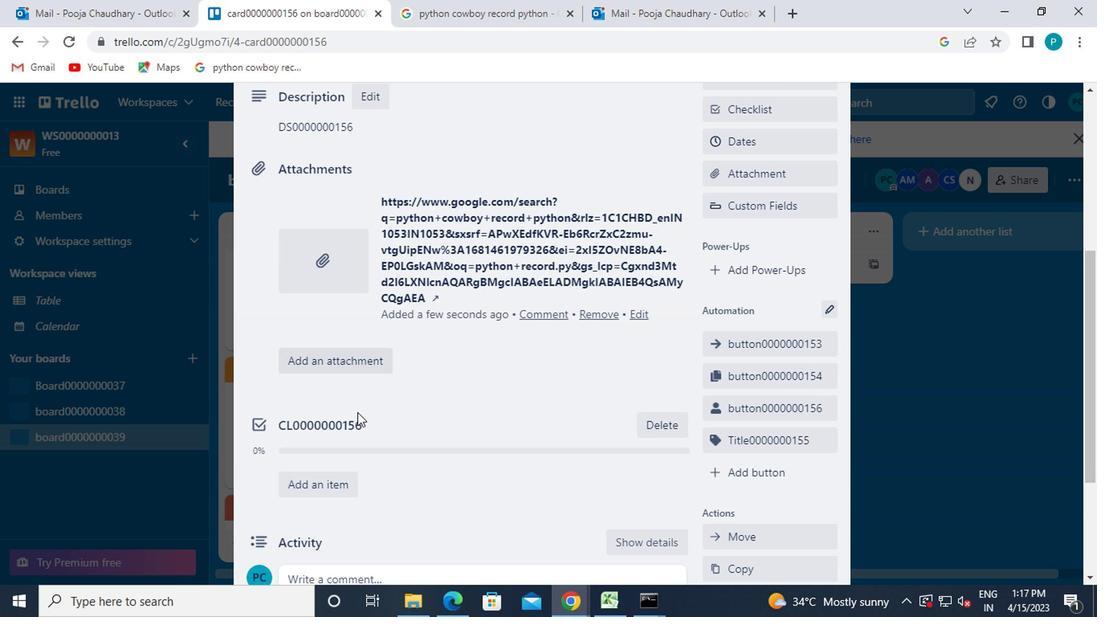 
Action: Mouse scrolled (395, 444) with delta (0, -1)
Screenshot: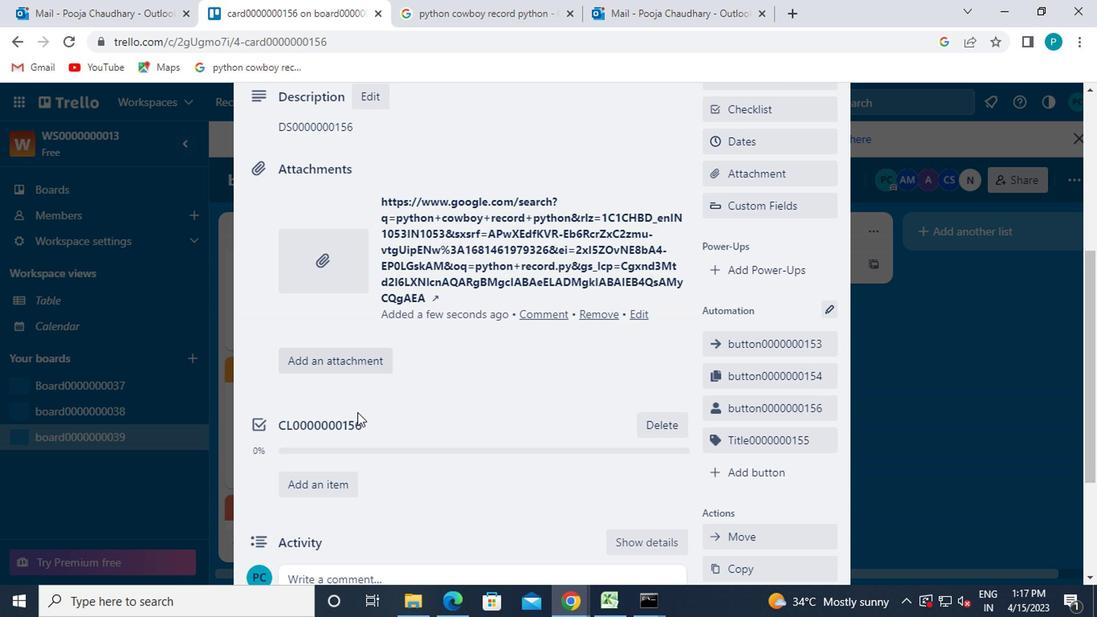 
Action: Mouse scrolled (395, 444) with delta (0, -1)
Screenshot: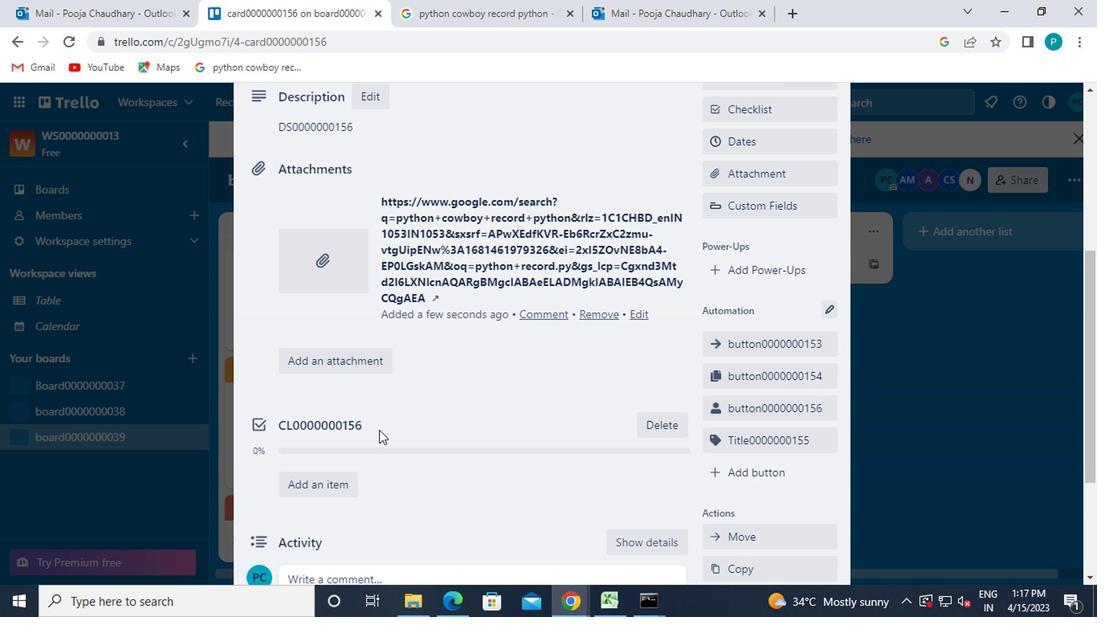 
Action: Mouse moved to (323, 394)
Screenshot: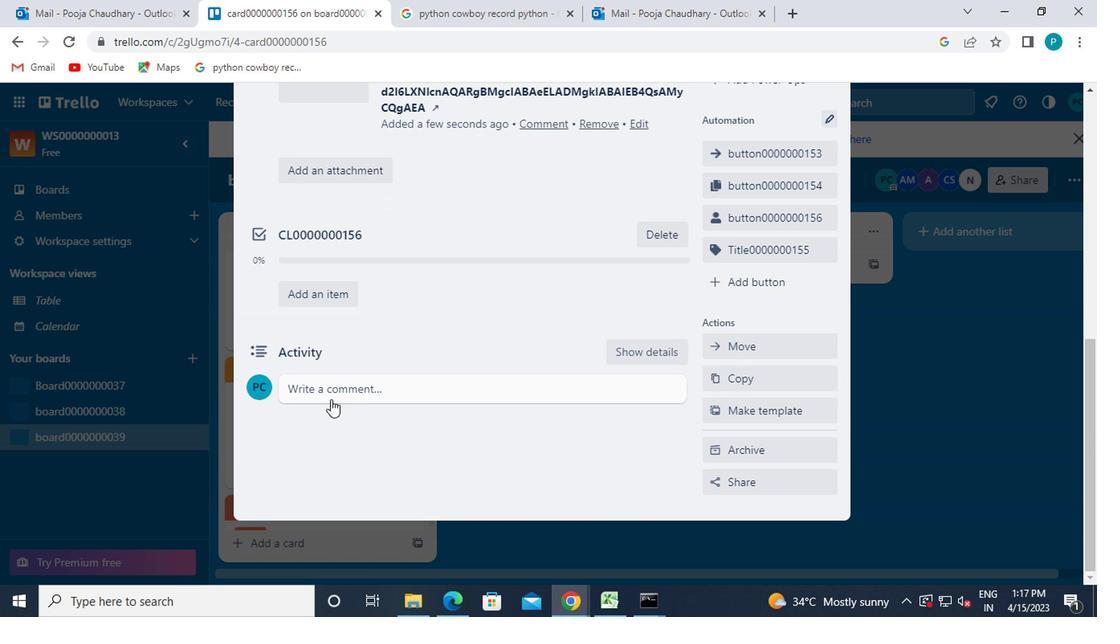 
Action: Mouse pressed left at (323, 394)
Screenshot: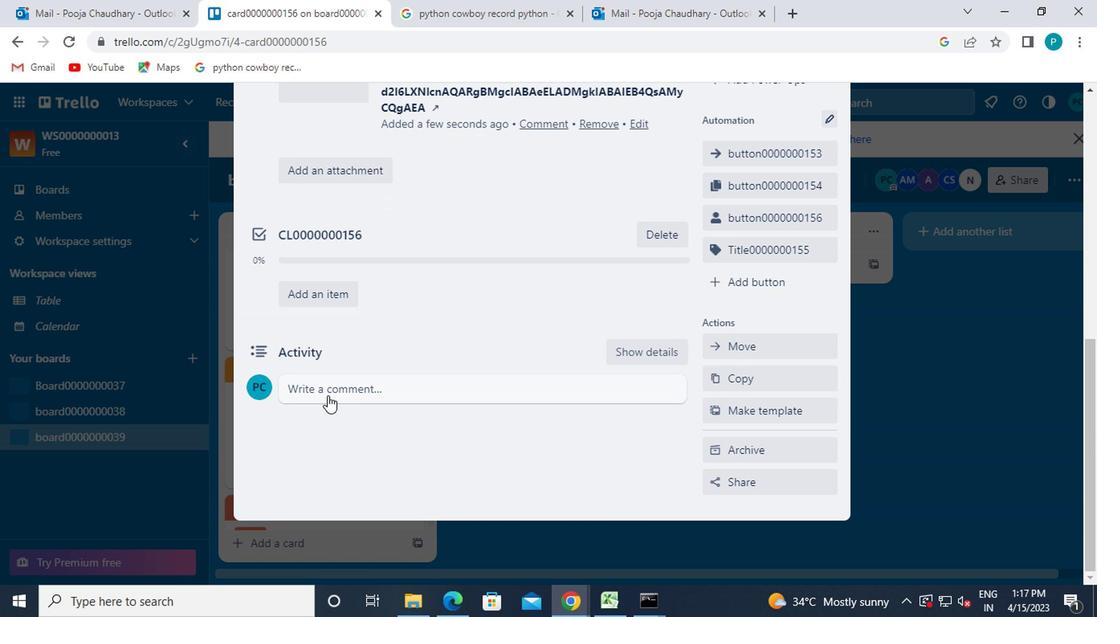 
Action: Key pressed cm0000000156
Screenshot: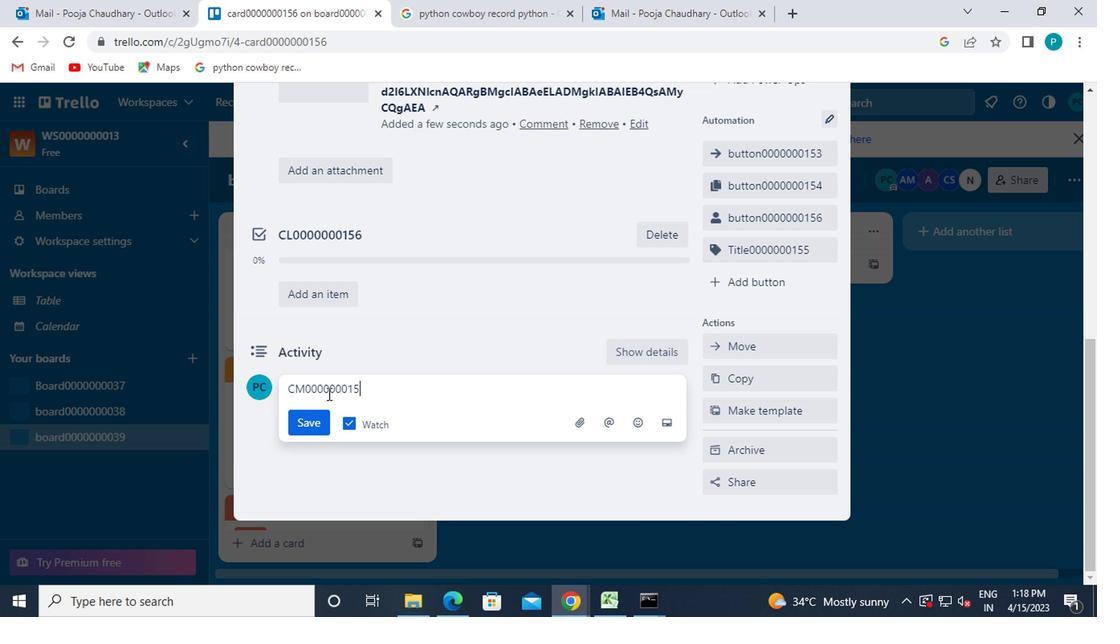 
Action: Mouse moved to (319, 425)
Screenshot: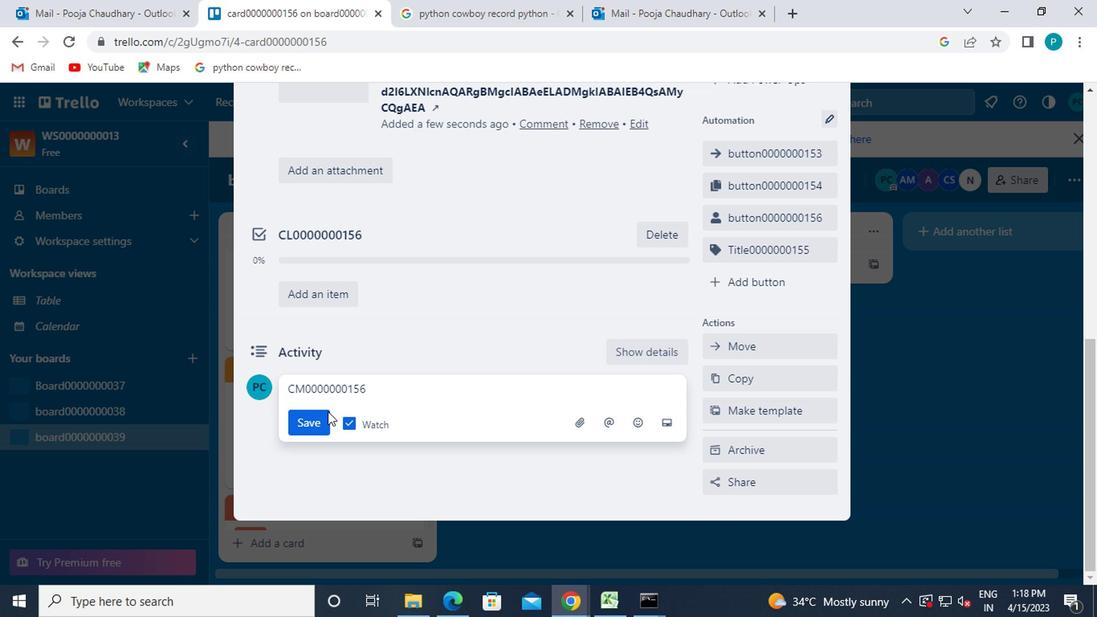 
Action: Mouse pressed left at (319, 425)
Screenshot: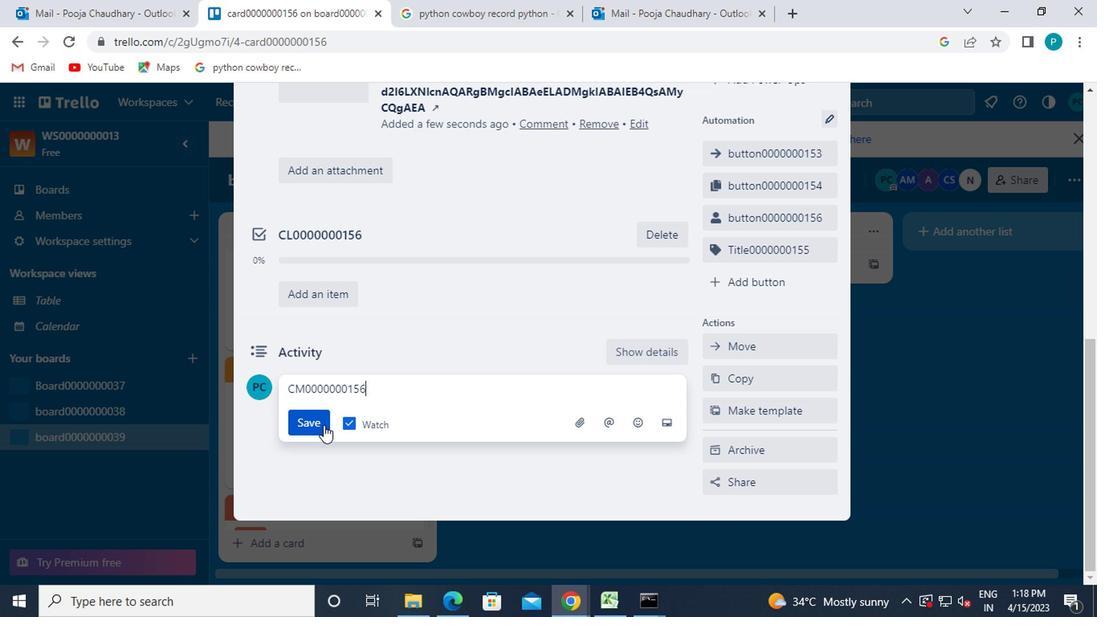 
